 Task: Create Volunteer Details custom Object for details.
Action: Mouse moved to (794, 48)
Screenshot: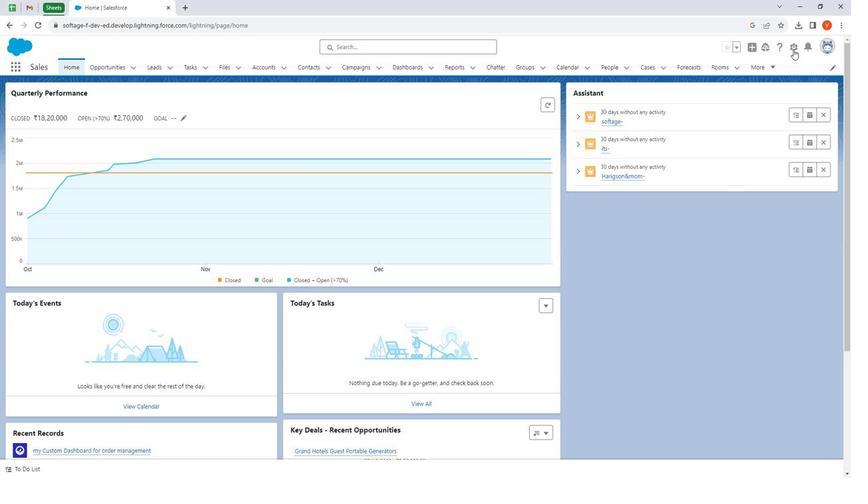 
Action: Mouse pressed left at (794, 48)
Screenshot: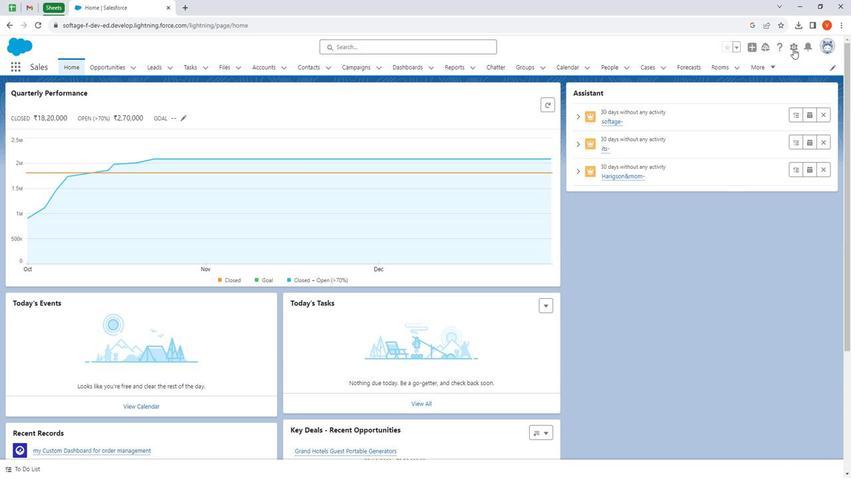 
Action: Mouse moved to (766, 80)
Screenshot: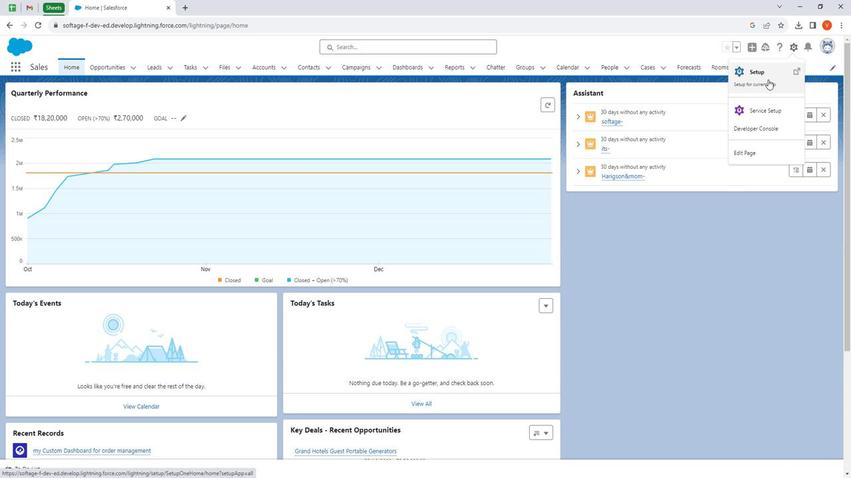 
Action: Mouse pressed left at (766, 80)
Screenshot: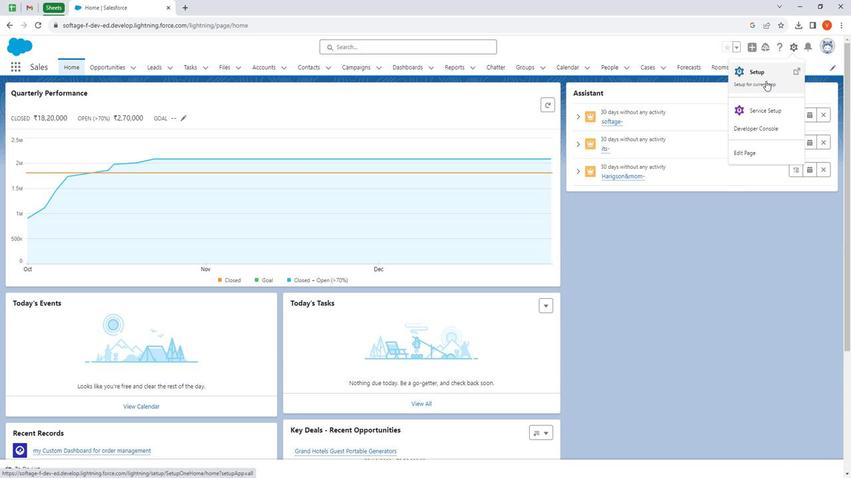 
Action: Mouse moved to (116, 65)
Screenshot: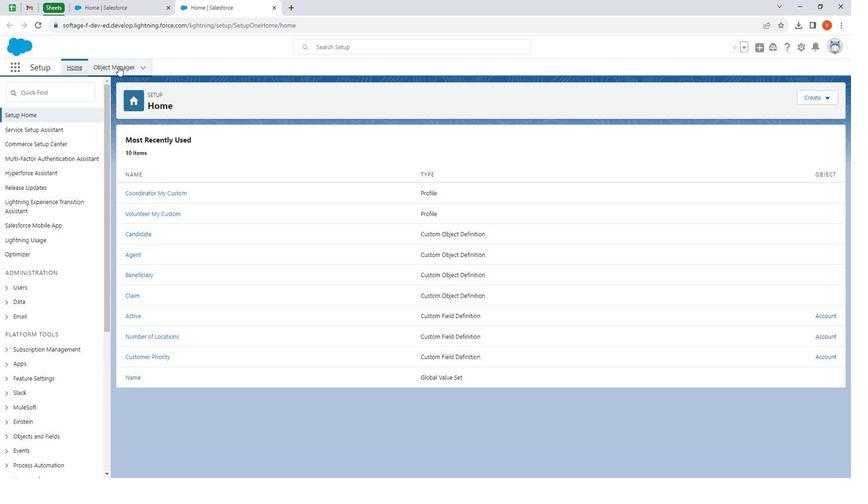 
Action: Mouse pressed left at (116, 65)
Screenshot: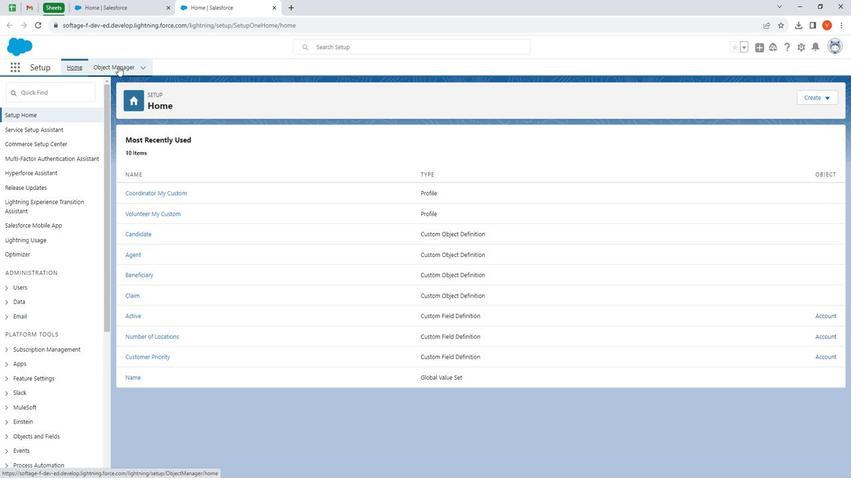 
Action: Mouse moved to (820, 98)
Screenshot: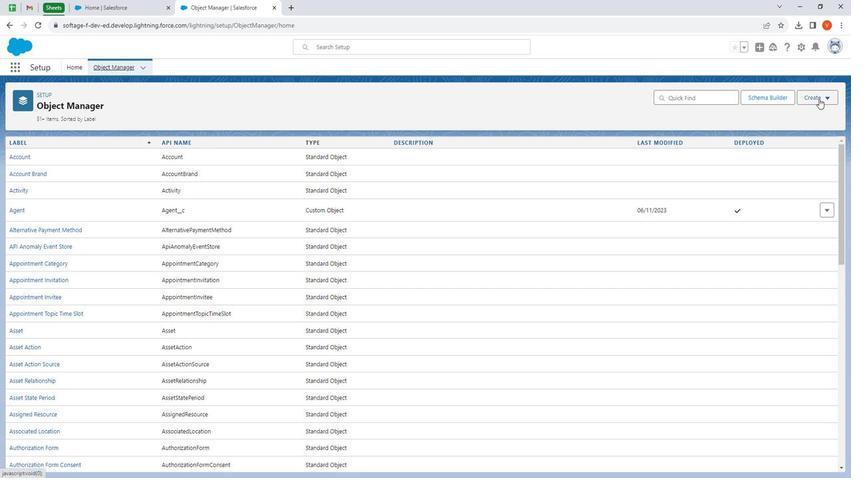 
Action: Mouse pressed left at (820, 98)
Screenshot: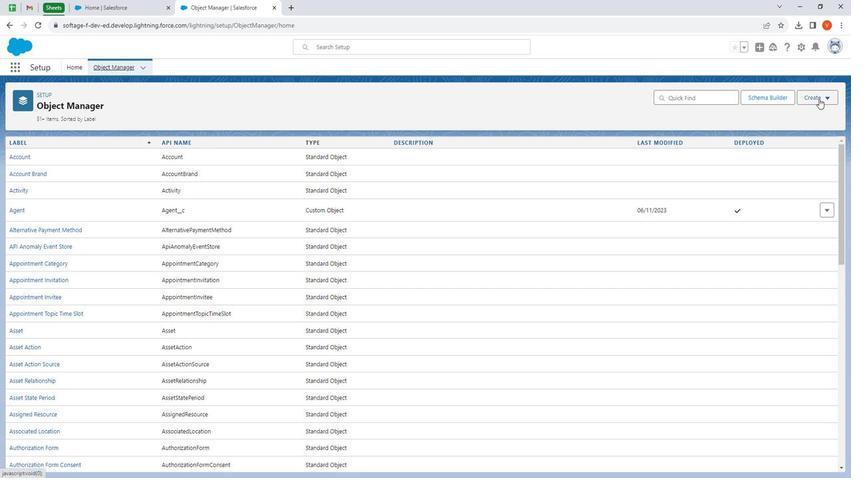 
Action: Mouse moved to (798, 120)
Screenshot: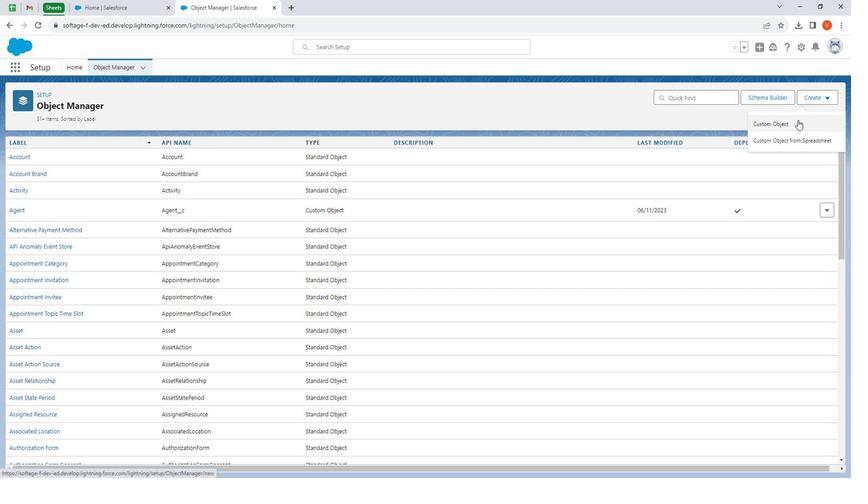
Action: Mouse pressed left at (798, 120)
Screenshot: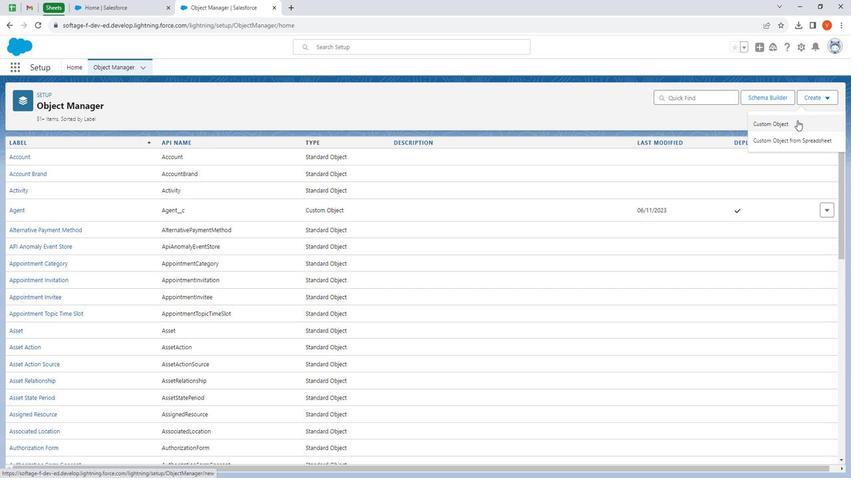 
Action: Mouse moved to (192, 211)
Screenshot: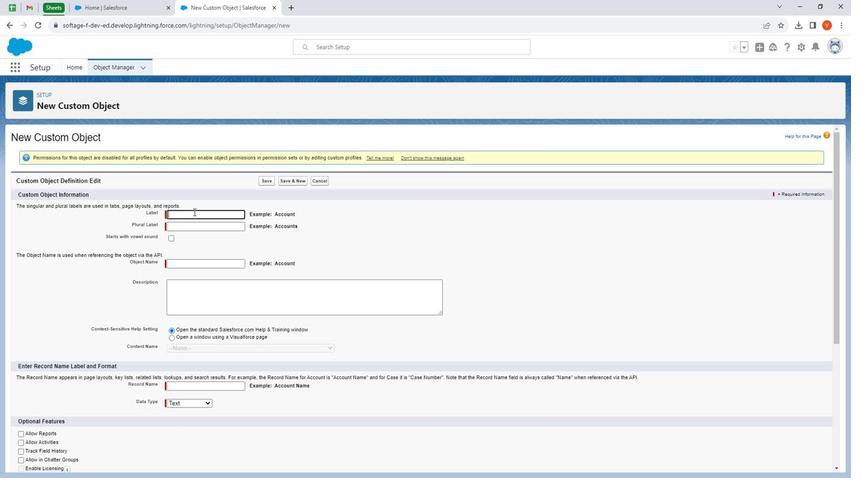 
Action: Mouse pressed left at (192, 211)
Screenshot: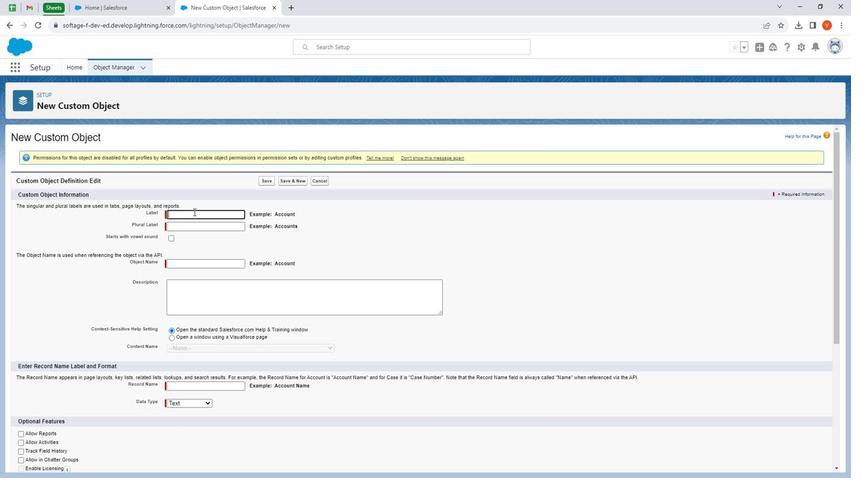 
Action: Key pressed <Key.shift><Key.shift><Key.shift><Key.shift><Key.shift><Key.shift>Volunteer<Key.space><Key.shift>Details
Screenshot: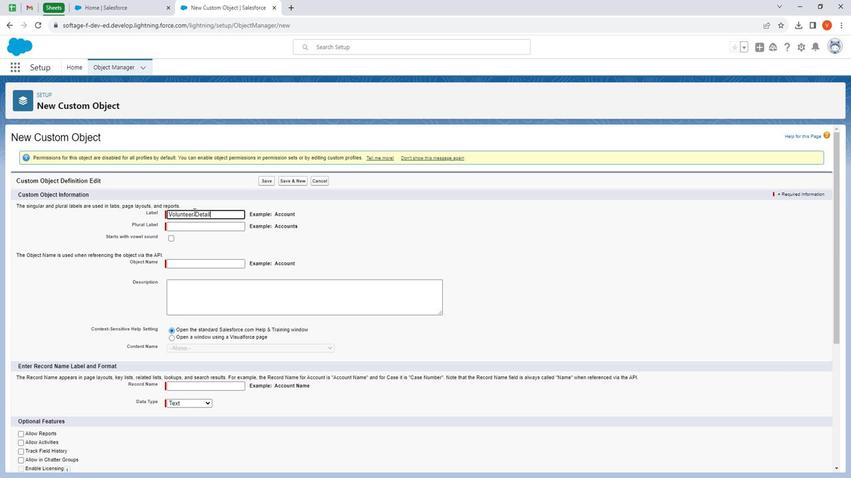
Action: Mouse moved to (206, 225)
Screenshot: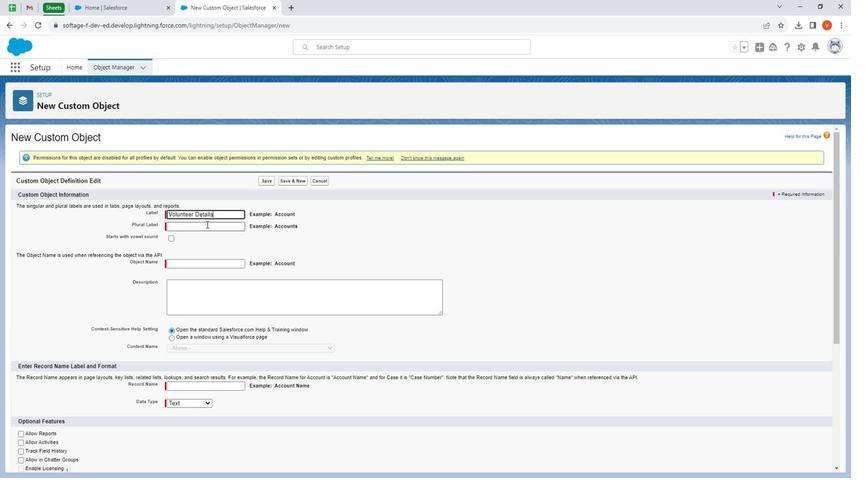 
Action: Mouse pressed left at (206, 225)
Screenshot: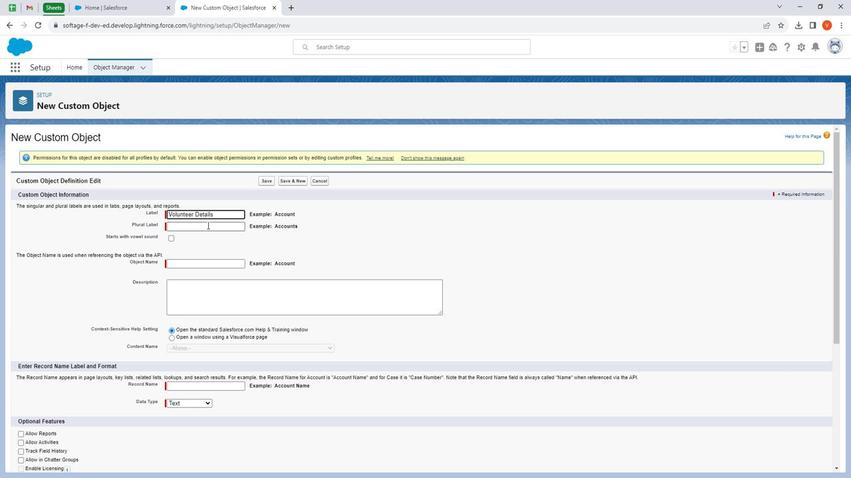 
Action: Mouse moved to (206, 224)
Screenshot: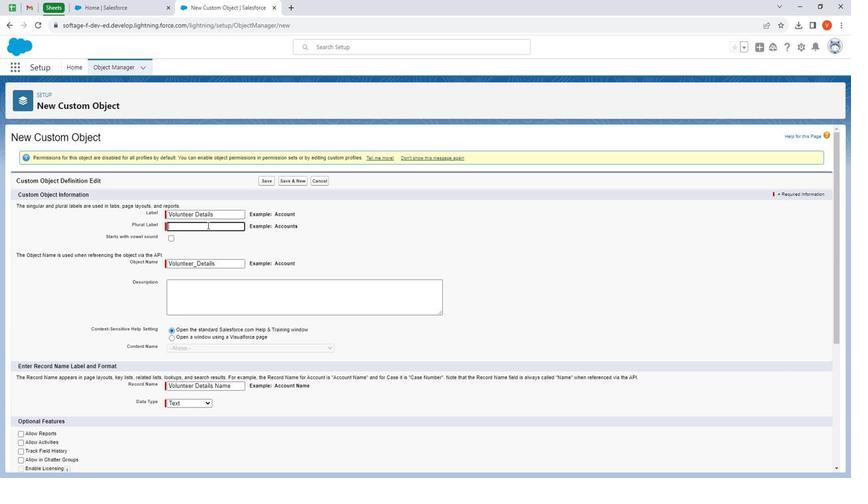 
Action: Key pressed <Key.shift><Key.shift><Key.shift><Key.shift><Key.shift><Key.shift><Key.shift><Key.shift>Volunteer<Key.space><Key.shift>Details
Screenshot: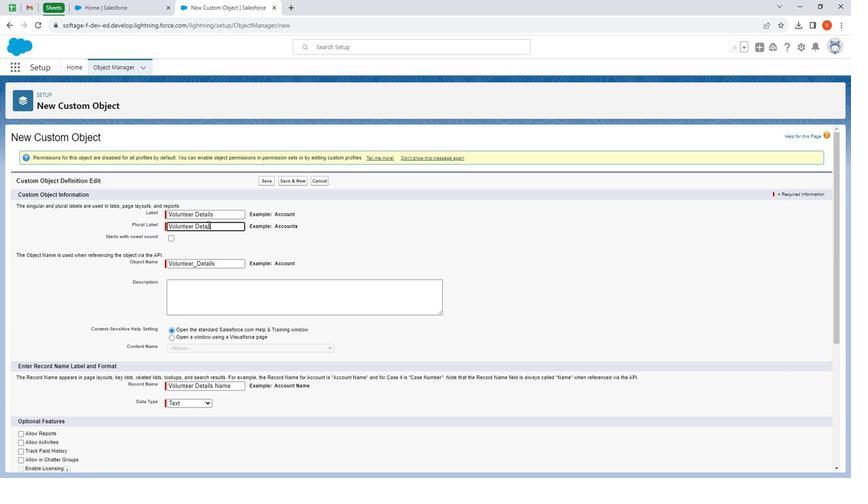 
Action: Mouse moved to (197, 272)
Screenshot: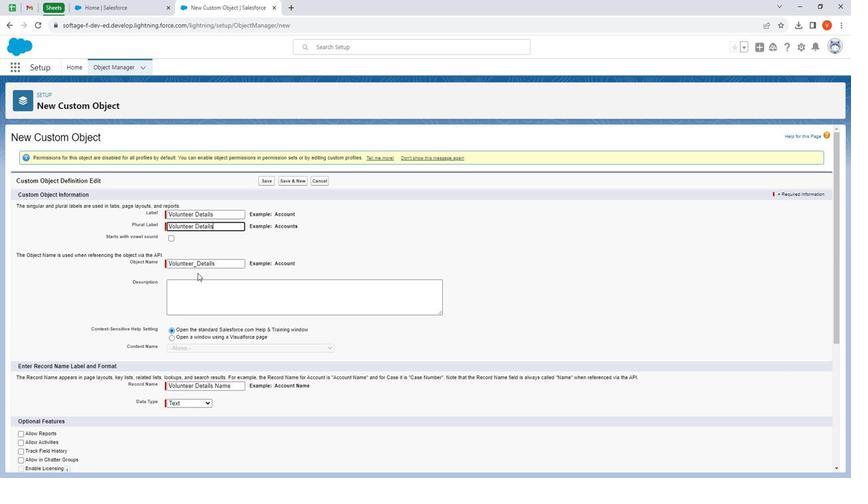 
Action: Mouse scrolled (197, 272) with delta (0, 0)
Screenshot: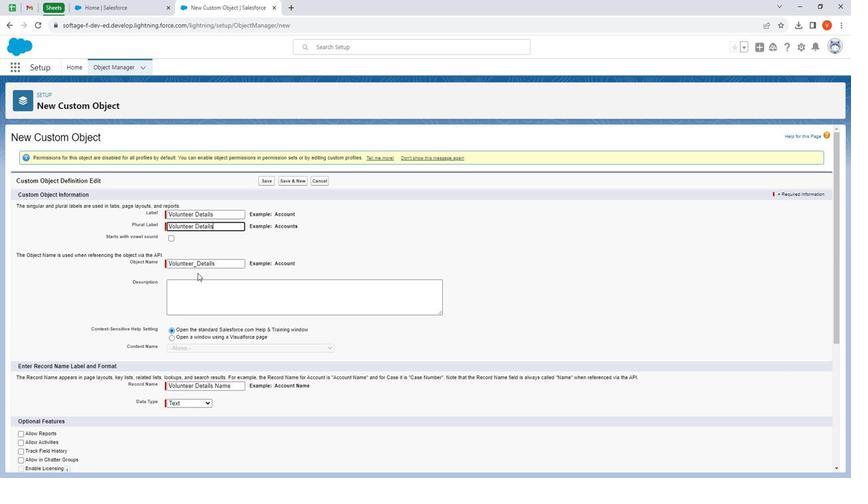 
Action: Mouse moved to (198, 272)
Screenshot: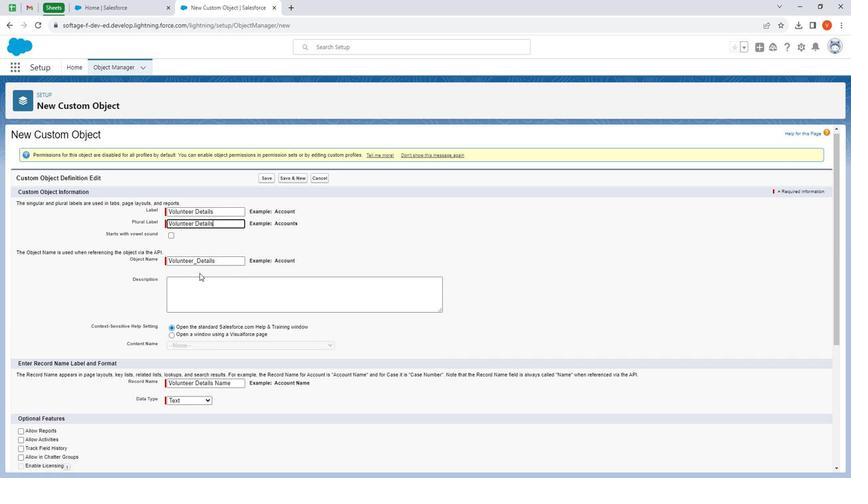
Action: Mouse scrolled (198, 272) with delta (0, 0)
Screenshot: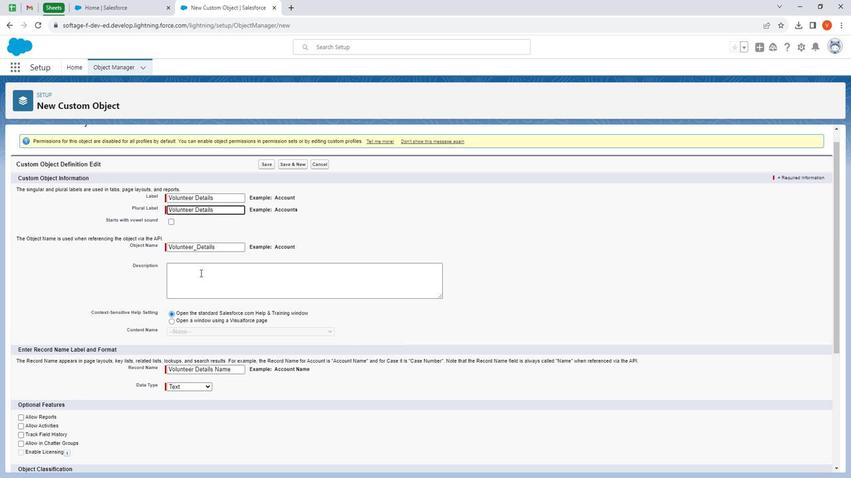 
Action: Mouse moved to (192, 204)
Screenshot: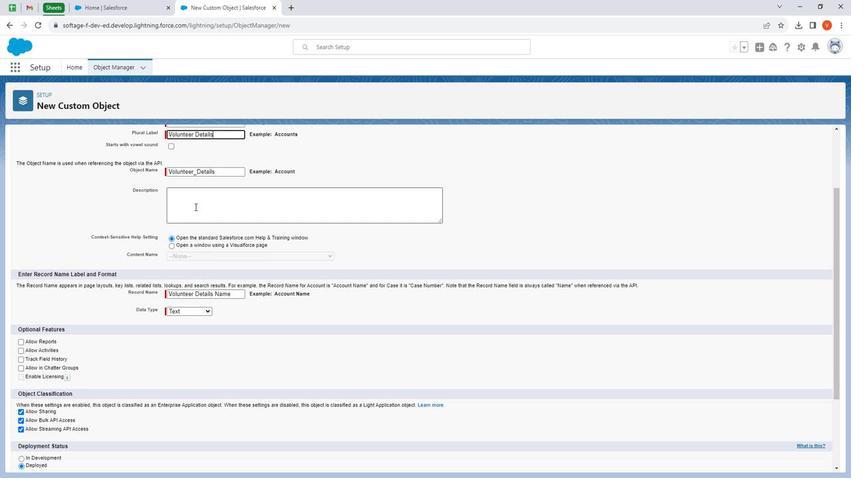 
Action: Mouse pressed left at (192, 204)
Screenshot: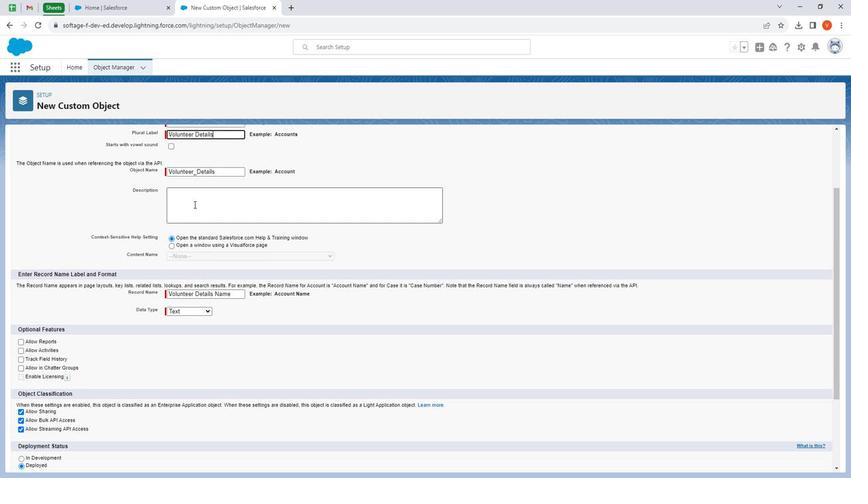 
Action: Key pressed <Key.shift><Key.shift><Key.shift><Key.shift><Key.shift><Key.shift><Key.shift><Key.shift><Key.shift><Key.shift><Key.shift><Key.shift><Key.shift><Key.shift><Key.shift><Key.shift>Volunteers<Key.space>are<Key.space>the<Key.space>backbone<Key.space>fo<Key.backspace><Key.backspace>of<Key.space>many<Key.space>organizations.<Key.space><Key.shift>They<Key.space><Key.shift>Selflessly<Key.space><Key.shift>Devote<Key.space>their<Key.space>time<Key.space>and<Key.space>energy<Key.space>to<Key.space>causes<Key.space>they<Key.space>believe<Key.space>in,<Key.space><Key.shift>Expecting<Key.space>nothing<Key.space>in<Key.space>return.<Key.space><Key.shift>Their<Key.space>actions<Key.space>often<Key.space>go<Key.space>unnoticed,<Key.space>but<Key.space>their<Key.space>impact<Key.space>is<Key.space>immeasurable.<Key.space><Key.shift>They<Key.space>bring<Key.space>diverse<Key.space>skills,<Key.space>experiences,stc<Key.backspace><Key.backspace><Key.backspace>etc.
Screenshot: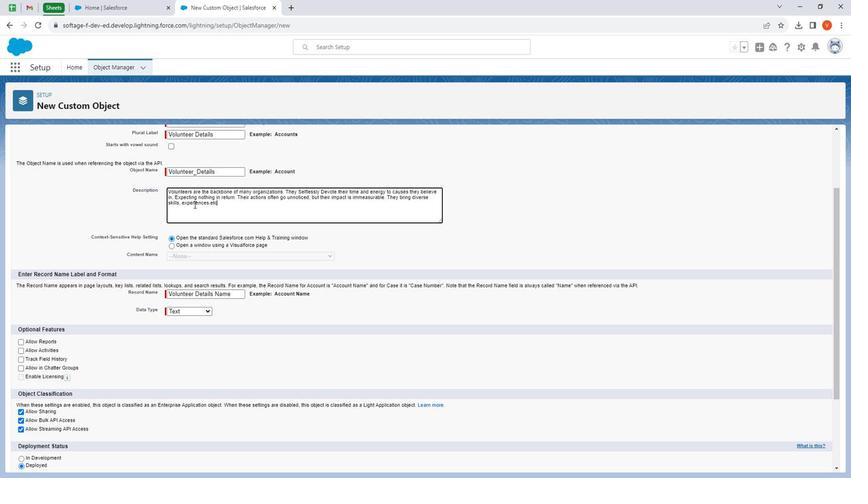 
Action: Mouse moved to (206, 299)
Screenshot: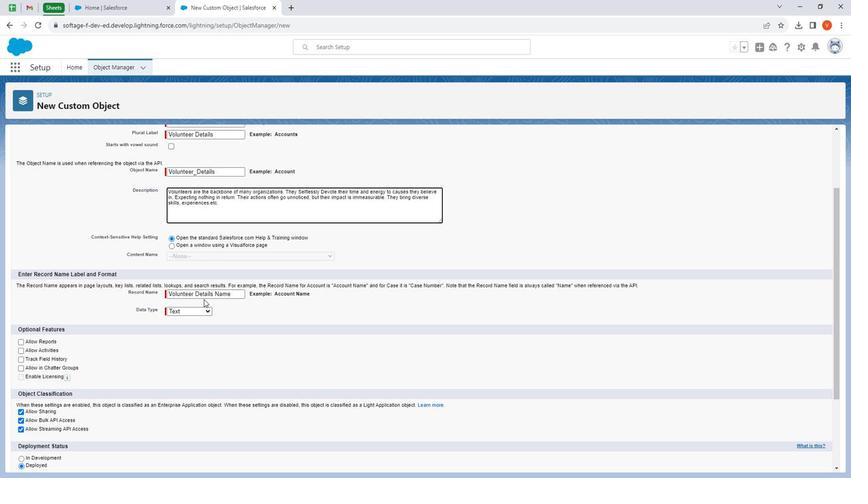
Action: Mouse scrolled (206, 299) with delta (0, 0)
Screenshot: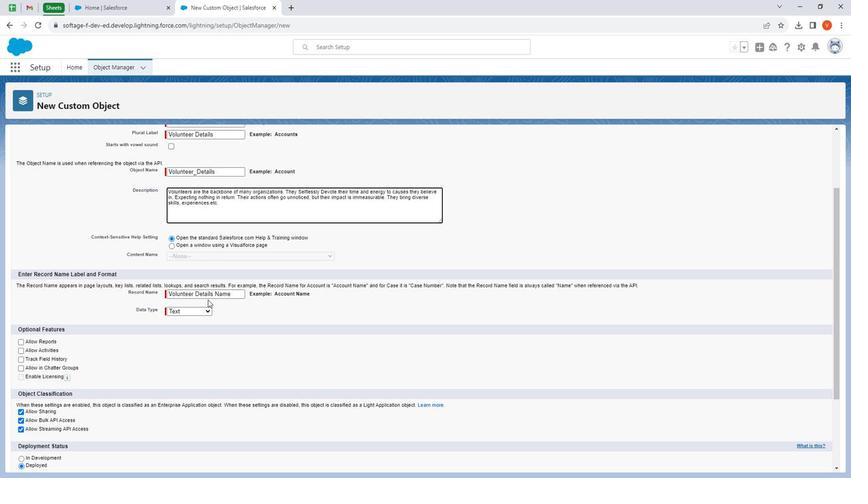 
Action: Mouse moved to (207, 299)
Screenshot: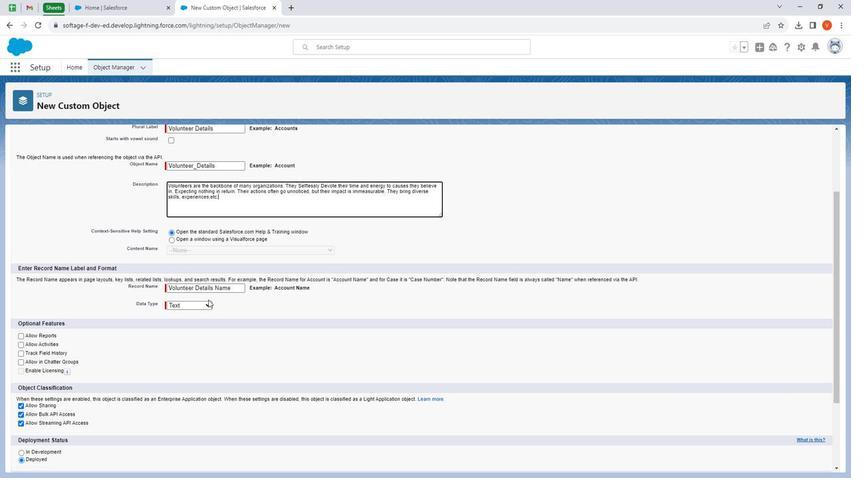 
Action: Mouse scrolled (207, 299) with delta (0, 0)
Screenshot: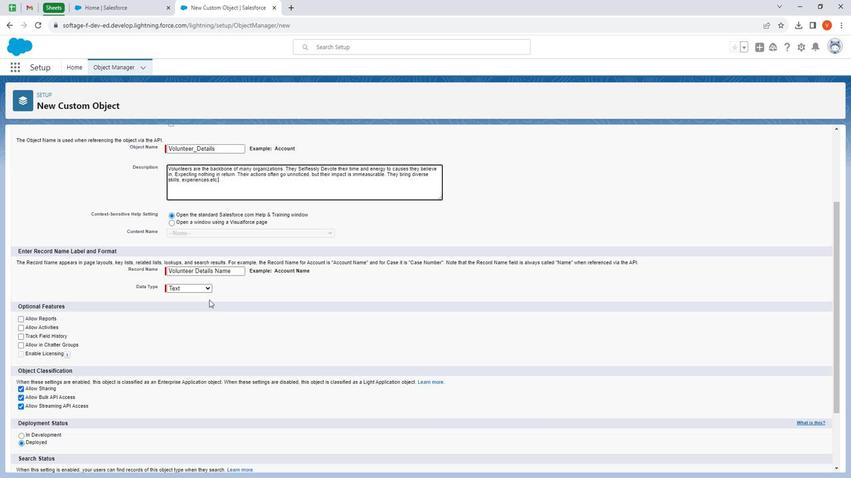 
Action: Mouse moved to (207, 299)
Screenshot: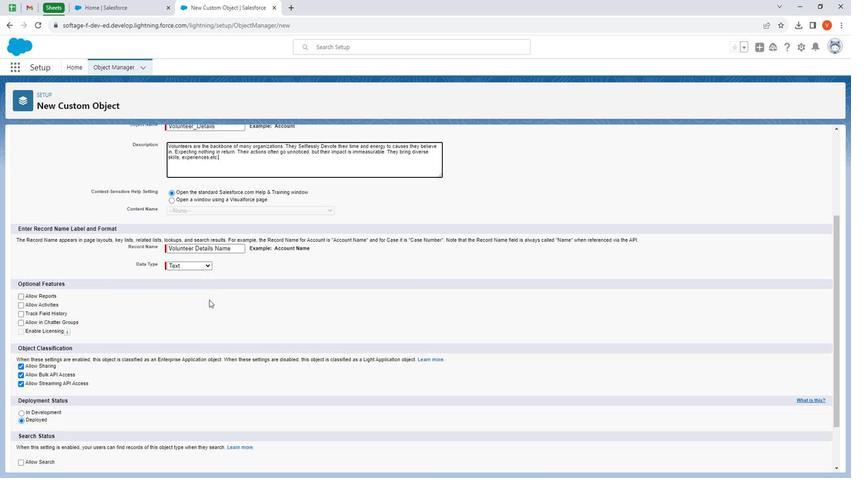 
Action: Mouse scrolled (207, 299) with delta (0, 0)
Screenshot: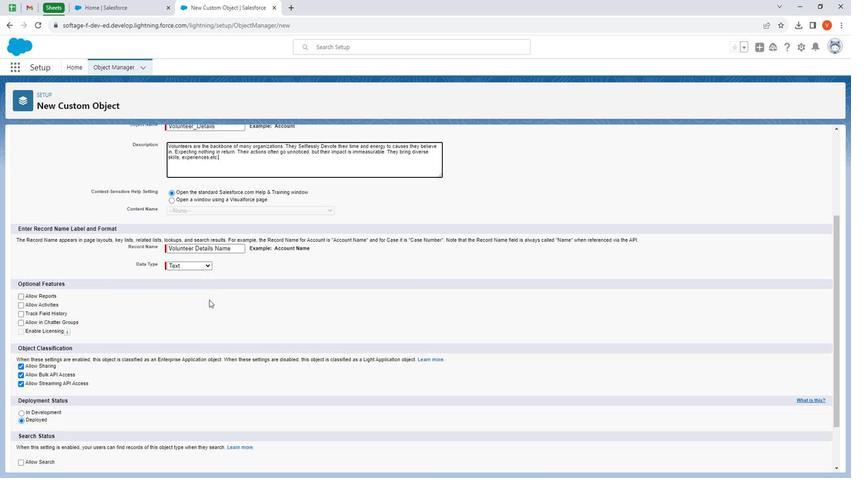 
Action: Mouse moved to (214, 276)
Screenshot: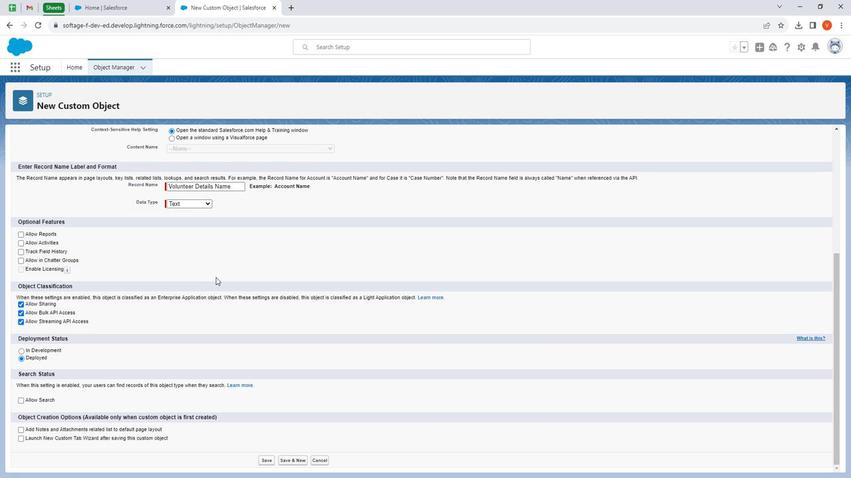 
Action: Mouse scrolled (214, 276) with delta (0, 0)
Screenshot: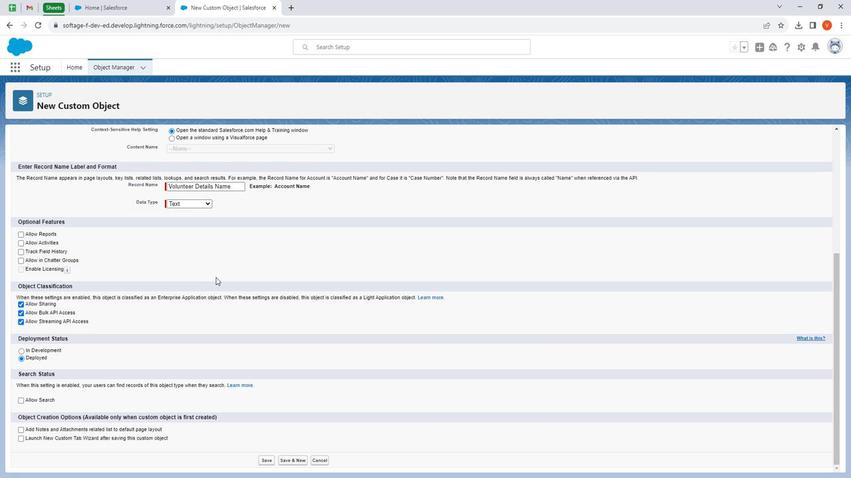 
Action: Mouse moved to (19, 233)
Screenshot: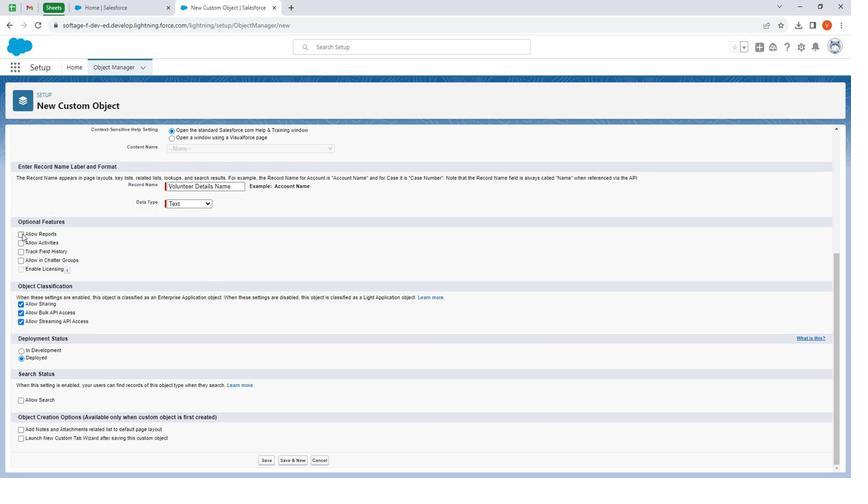 
Action: Mouse pressed left at (19, 233)
Screenshot: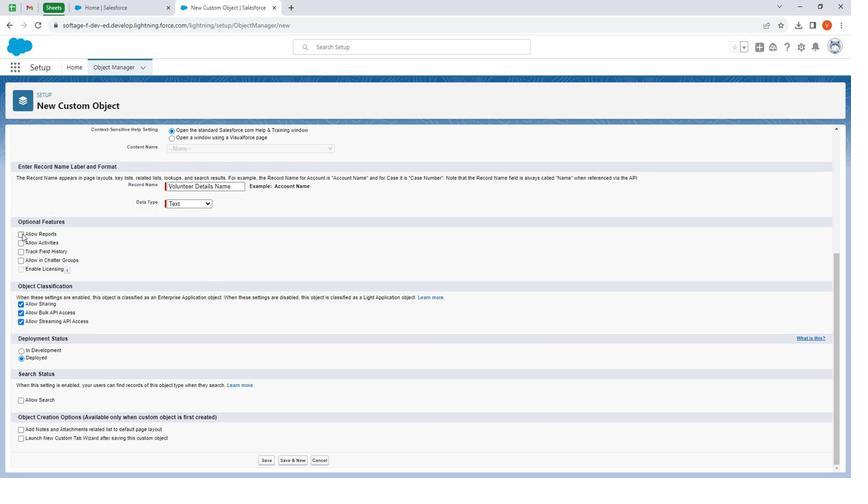 
Action: Mouse moved to (18, 244)
Screenshot: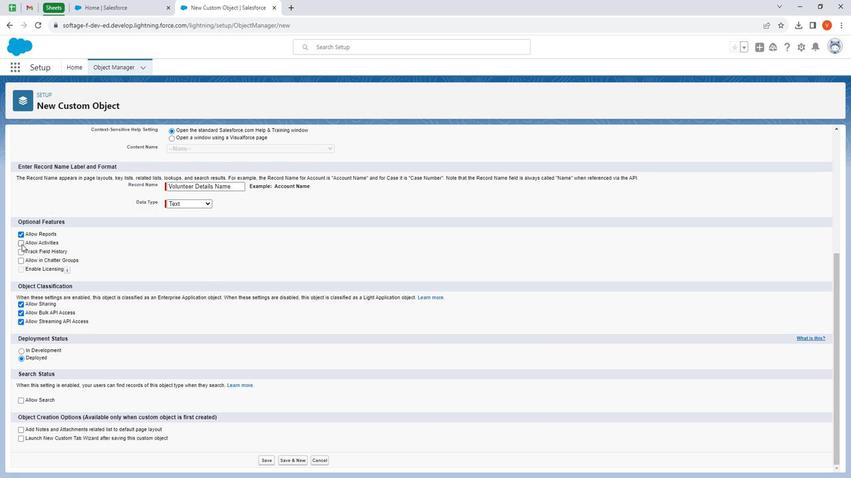 
Action: Mouse pressed left at (18, 244)
Screenshot: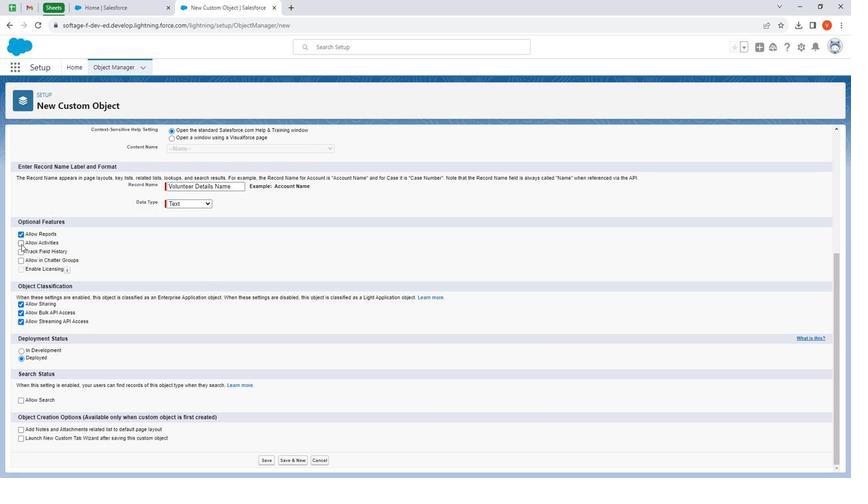 
Action: Mouse moved to (17, 252)
Screenshot: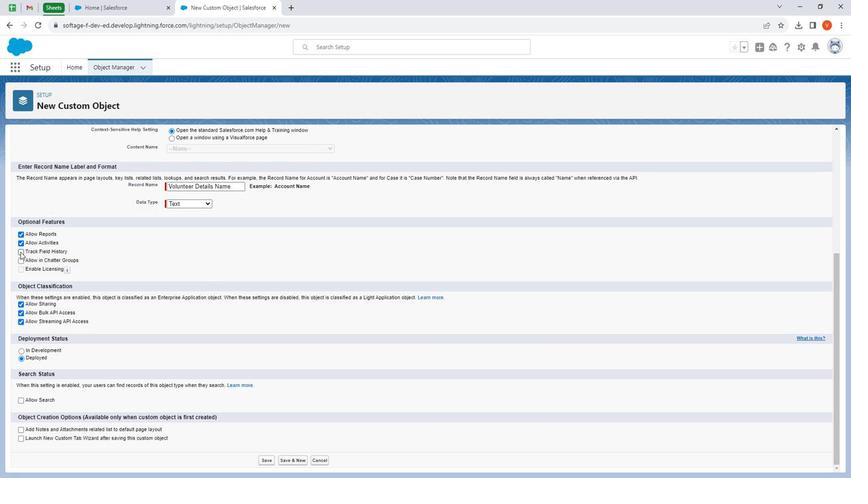 
Action: Mouse pressed left at (17, 252)
Screenshot: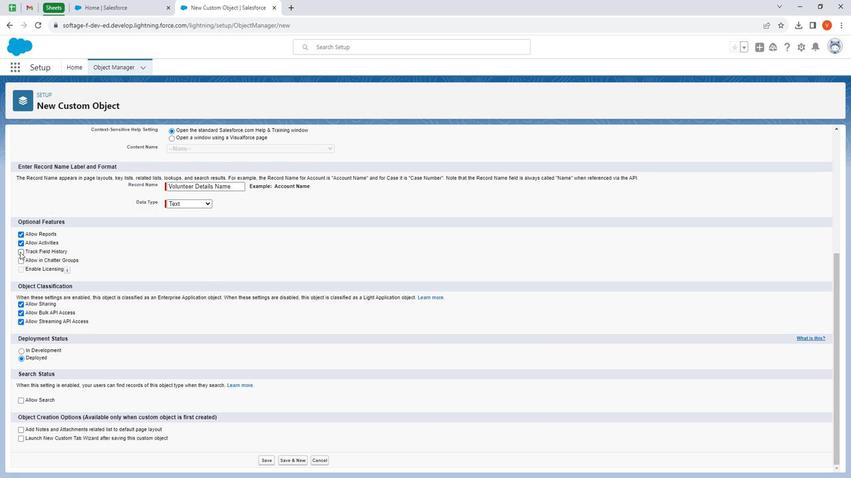 
Action: Mouse moved to (18, 262)
Screenshot: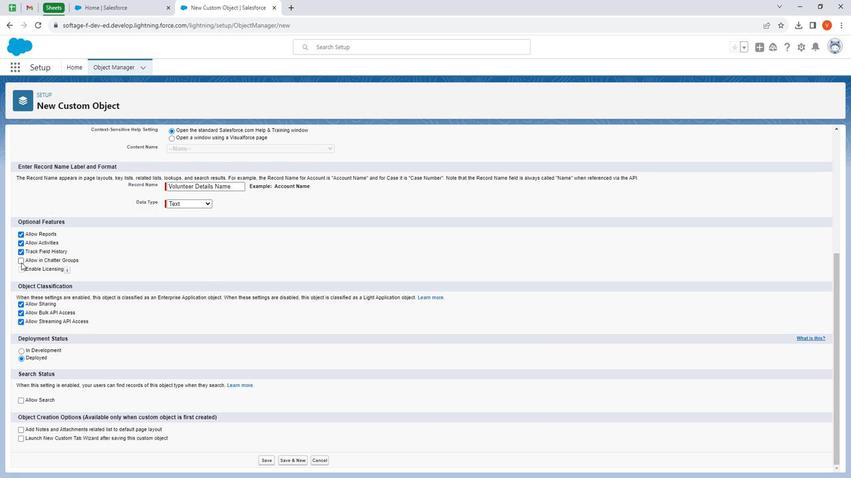 
Action: Mouse pressed left at (18, 262)
Screenshot: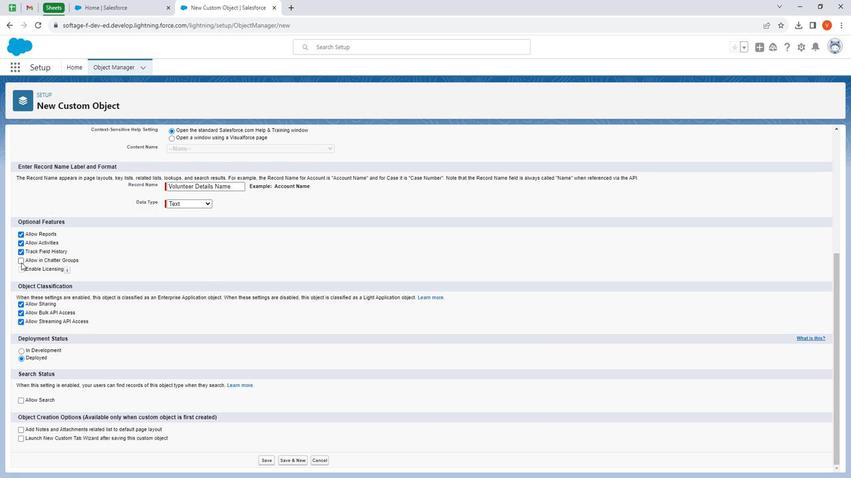 
Action: Mouse moved to (45, 266)
Screenshot: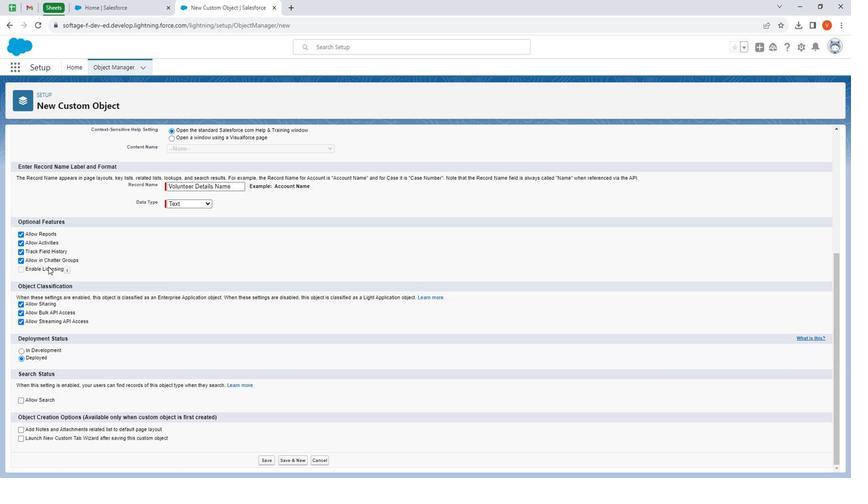 
Action: Mouse scrolled (45, 265) with delta (0, 0)
Screenshot: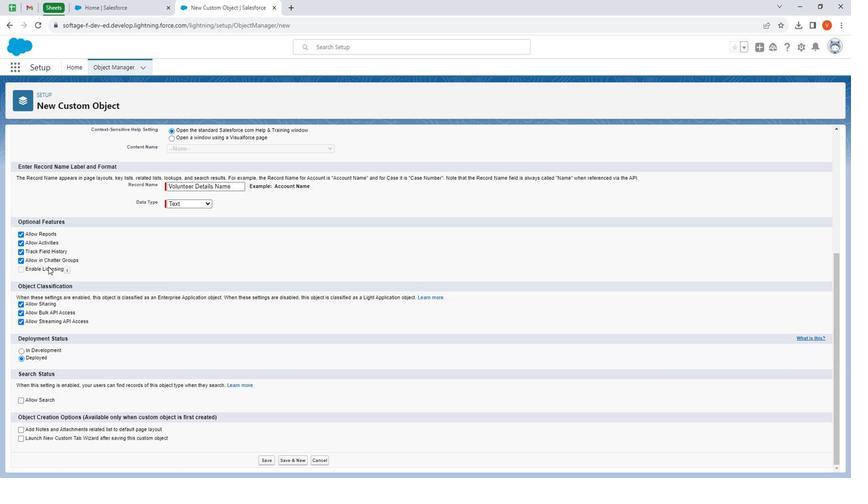 
Action: Mouse moved to (47, 266)
Screenshot: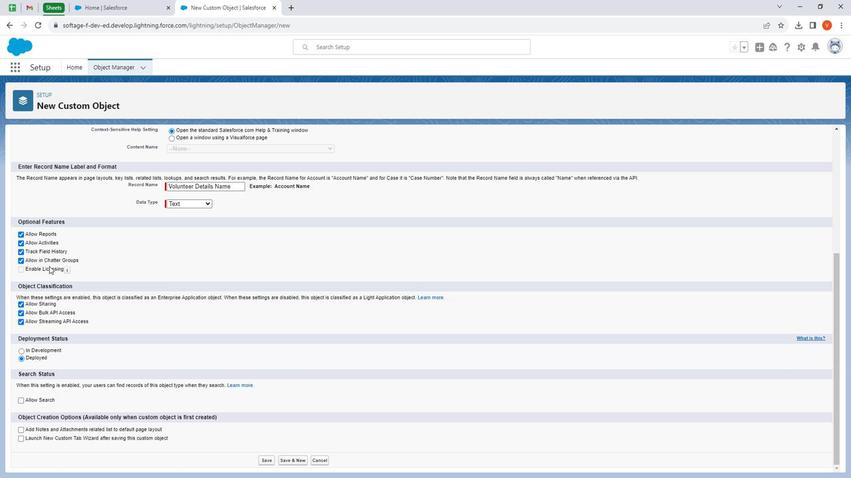 
Action: Mouse scrolled (47, 265) with delta (0, 0)
Screenshot: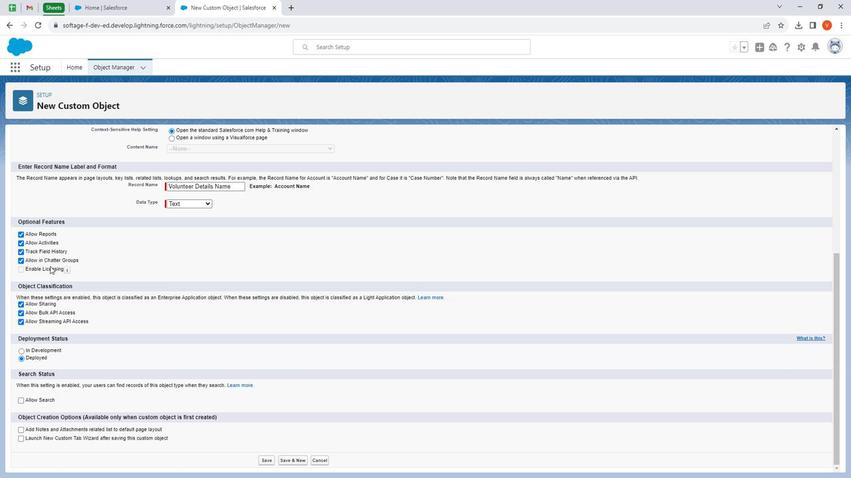 
Action: Mouse moved to (49, 266)
Screenshot: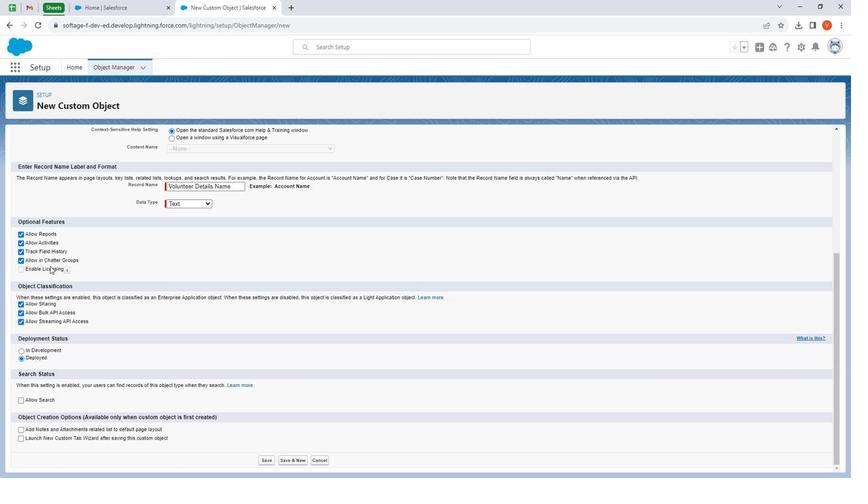 
Action: Mouse scrolled (49, 266) with delta (0, 0)
Screenshot: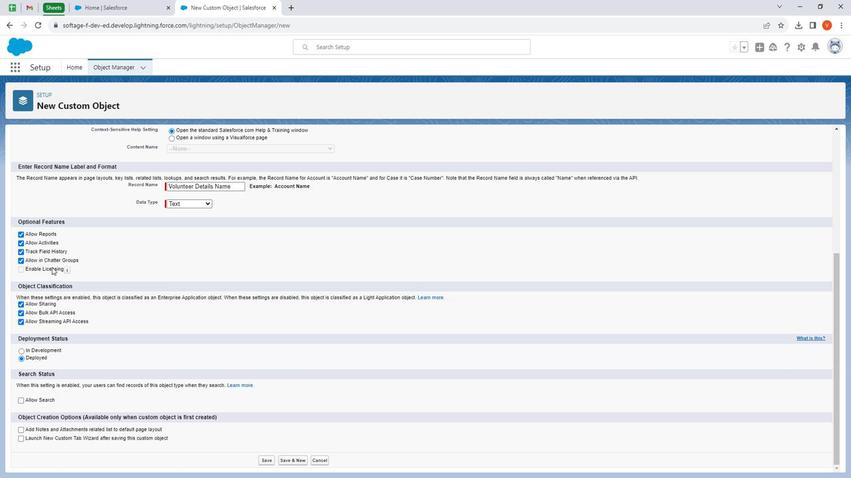 
Action: Mouse moved to (55, 271)
Screenshot: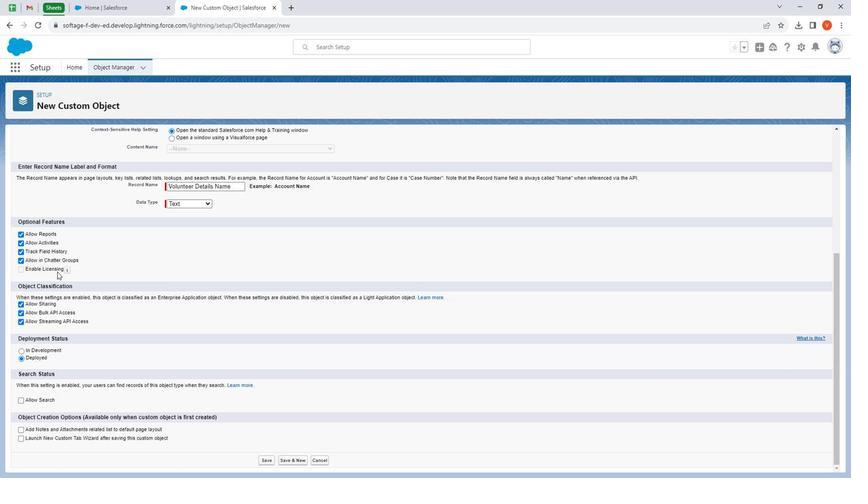 
Action: Mouse scrolled (55, 271) with delta (0, 0)
Screenshot: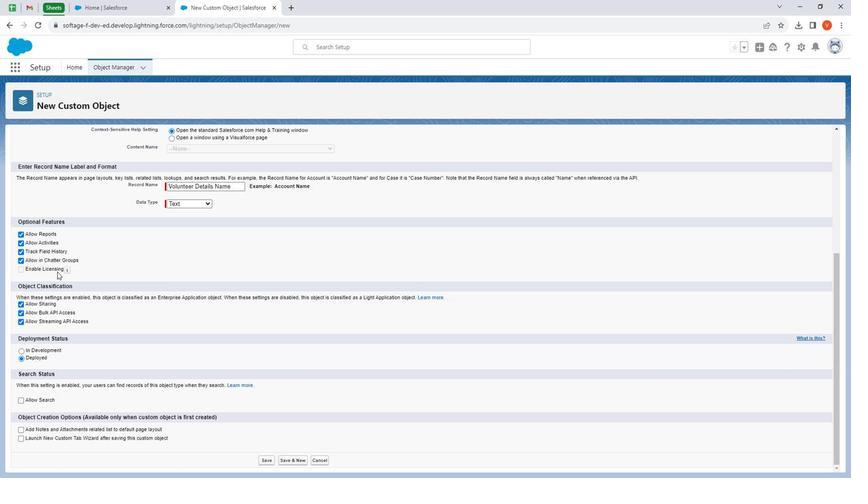 
Action: Mouse moved to (17, 400)
Screenshot: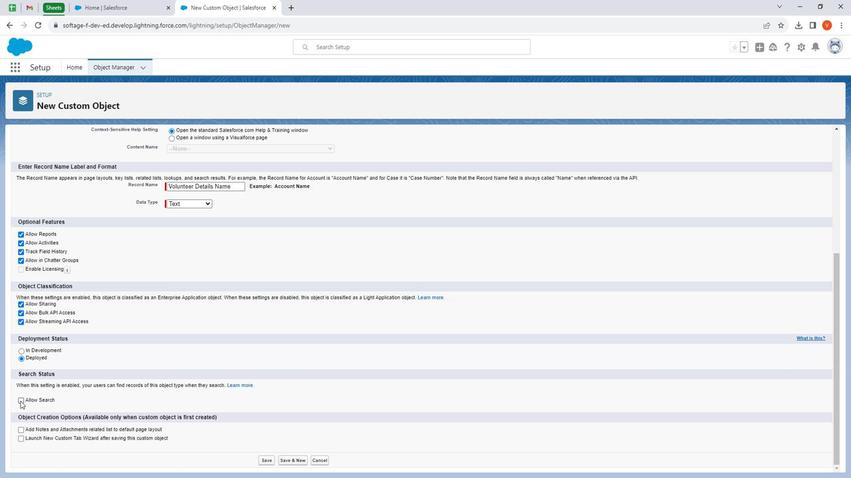 
Action: Mouse pressed left at (17, 400)
Screenshot: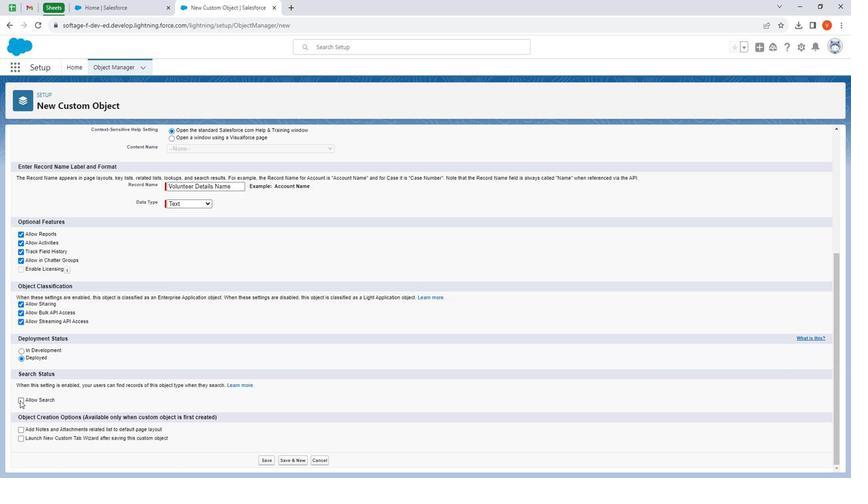 
Action: Mouse moved to (262, 458)
Screenshot: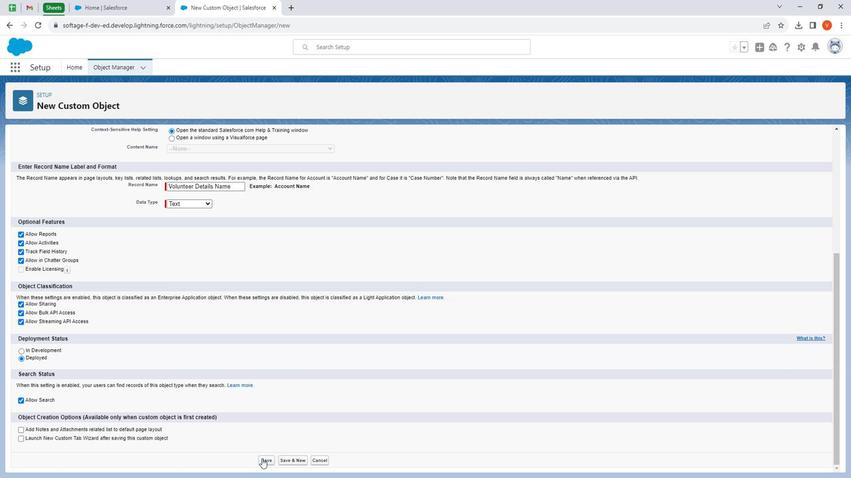 
Action: Mouse pressed left at (262, 458)
Screenshot: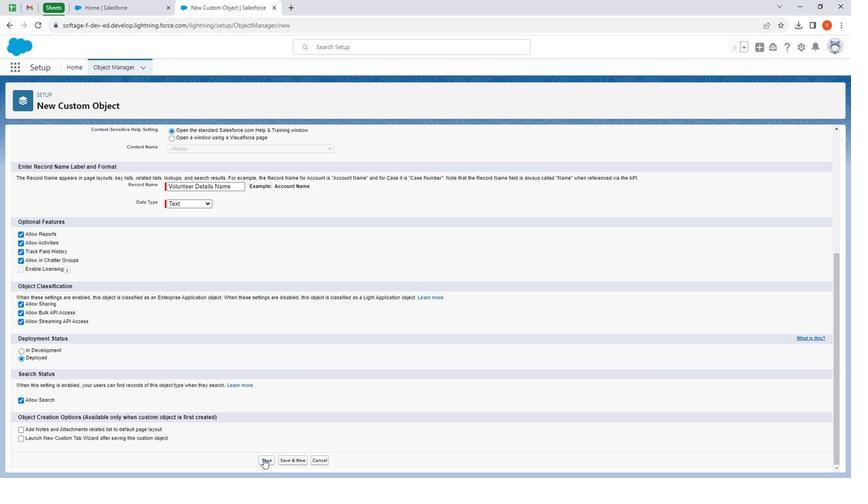 
Action: Mouse moved to (72, 71)
Screenshot: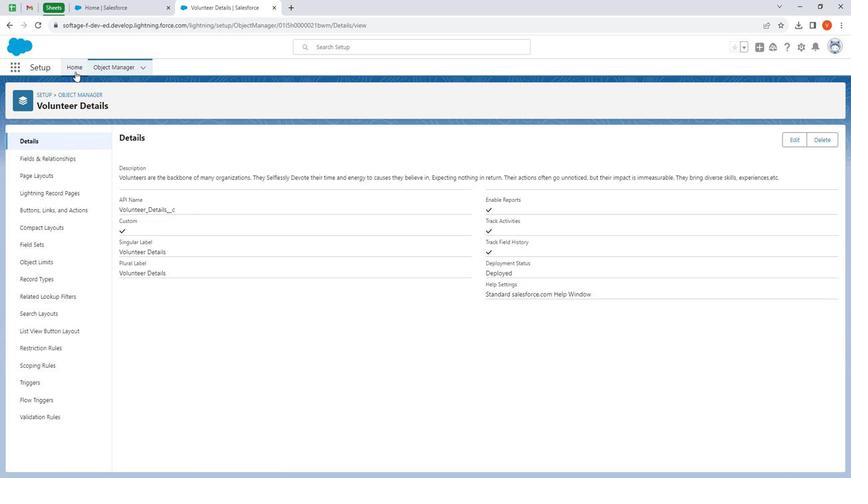 
Action: Mouse pressed left at (72, 71)
Screenshot: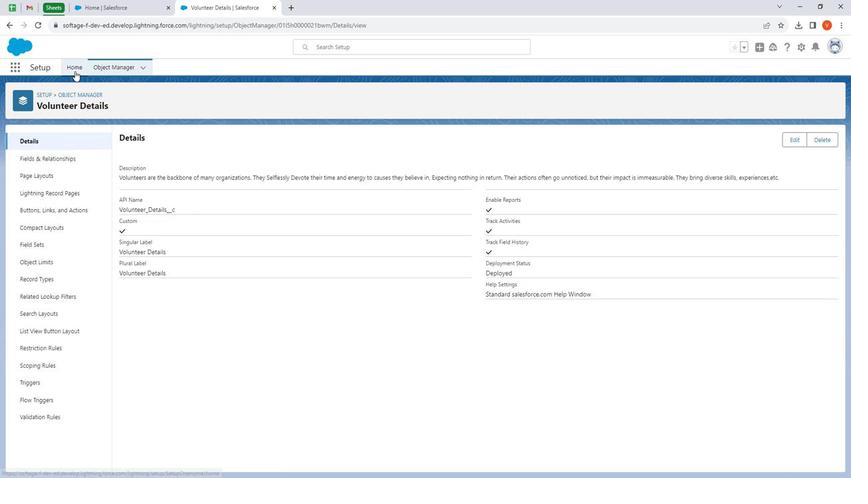 
Action: Mouse moved to (61, 86)
Screenshot: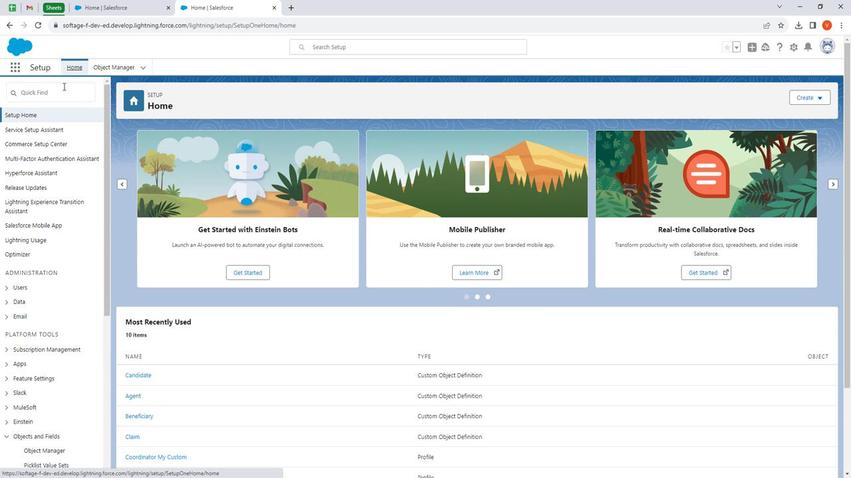 
Action: Mouse pressed left at (61, 86)
Screenshot: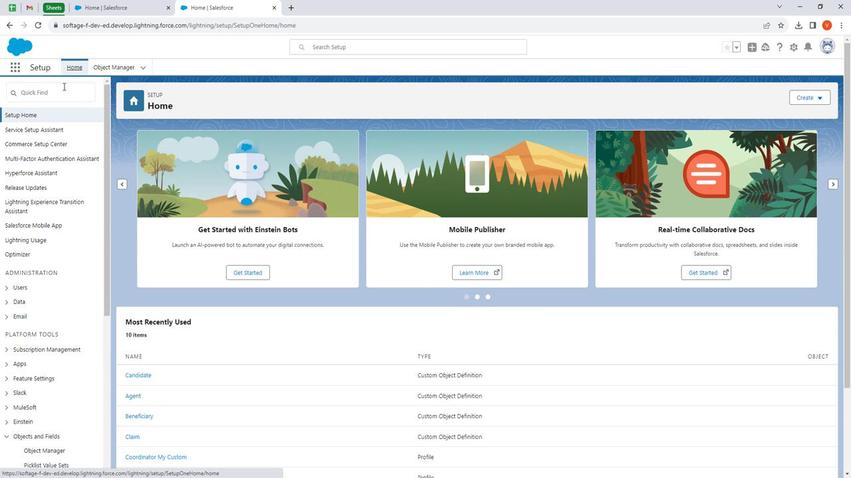 
Action: Key pressed tab
Screenshot: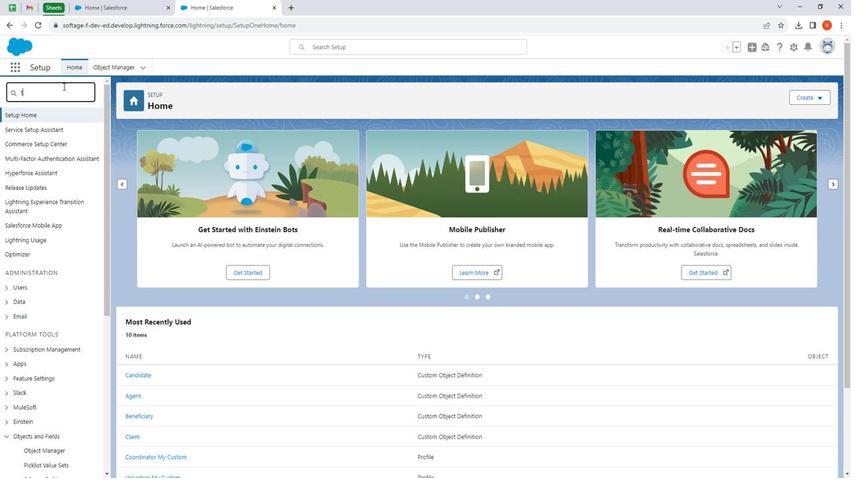 
Action: Mouse moved to (61, 99)
Screenshot: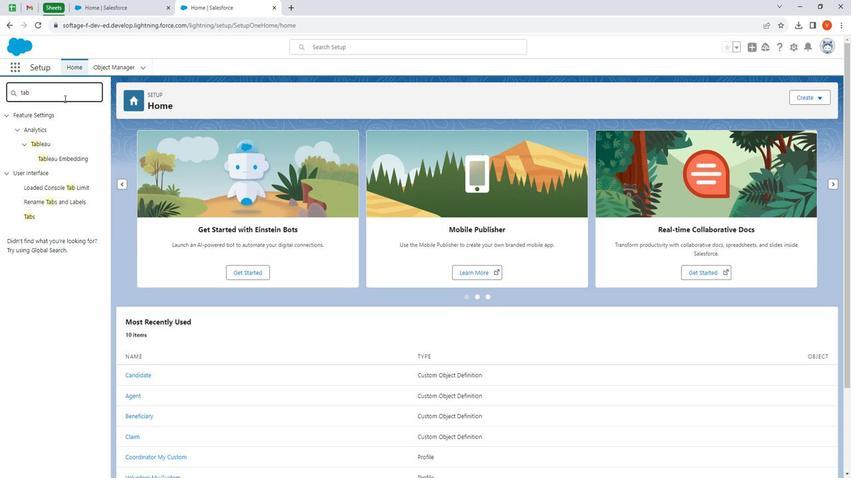 
Action: Key pressed s
Screenshot: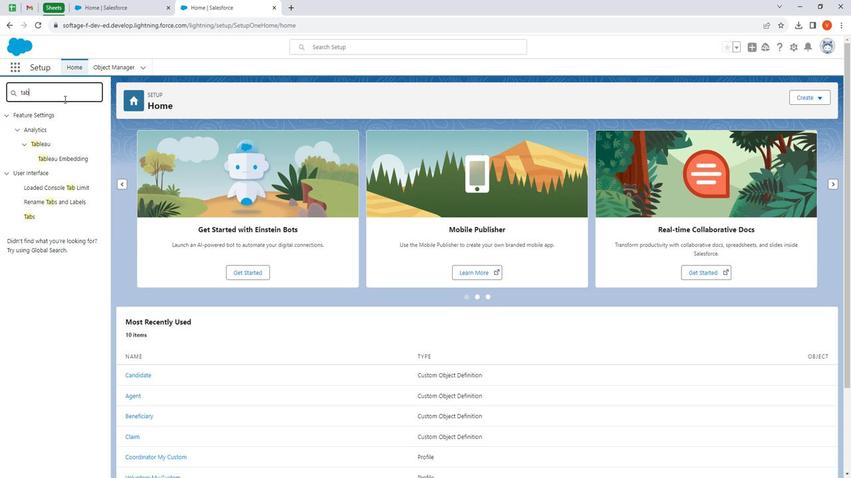 
Action: Mouse moved to (25, 144)
Screenshot: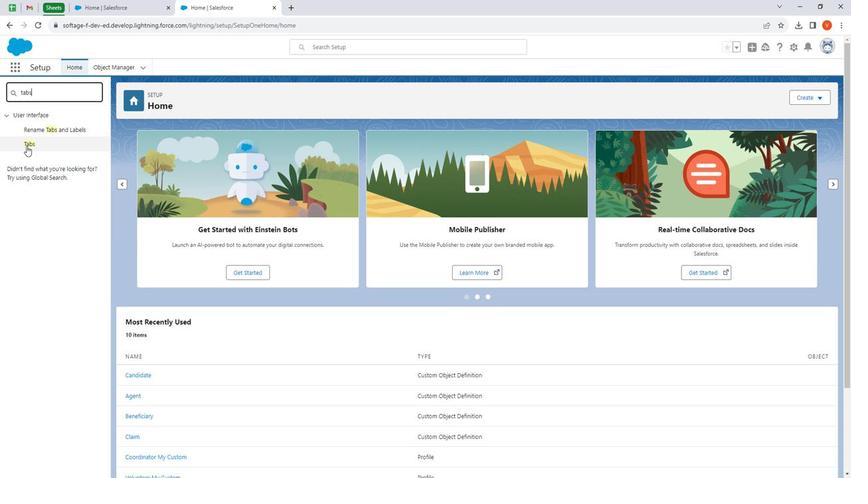 
Action: Mouse pressed left at (25, 144)
Screenshot: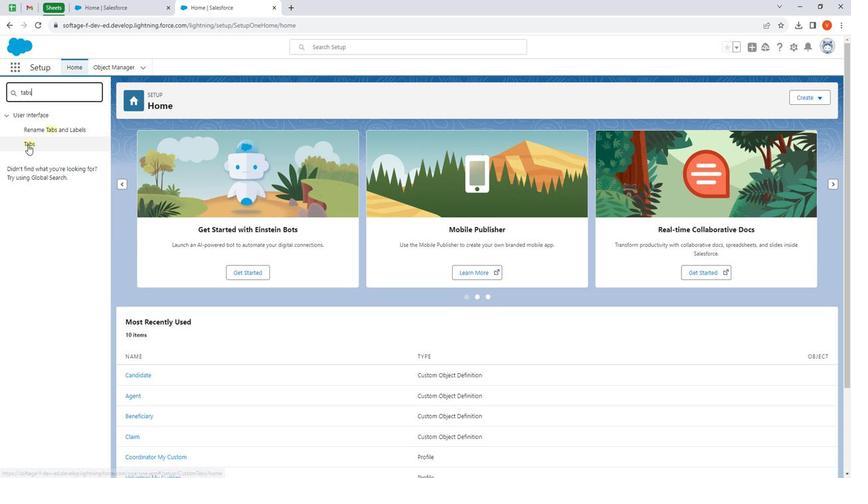 
Action: Mouse moved to (347, 199)
Screenshot: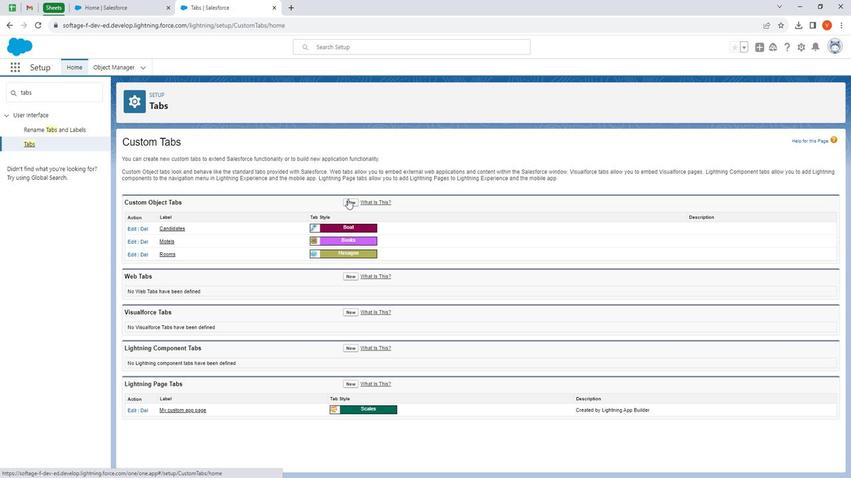 
Action: Mouse pressed left at (347, 199)
Screenshot: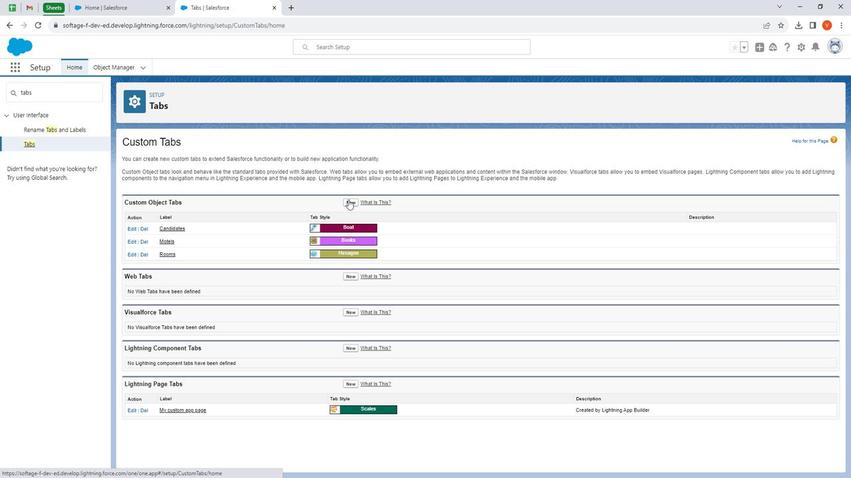 
Action: Mouse moved to (289, 212)
Screenshot: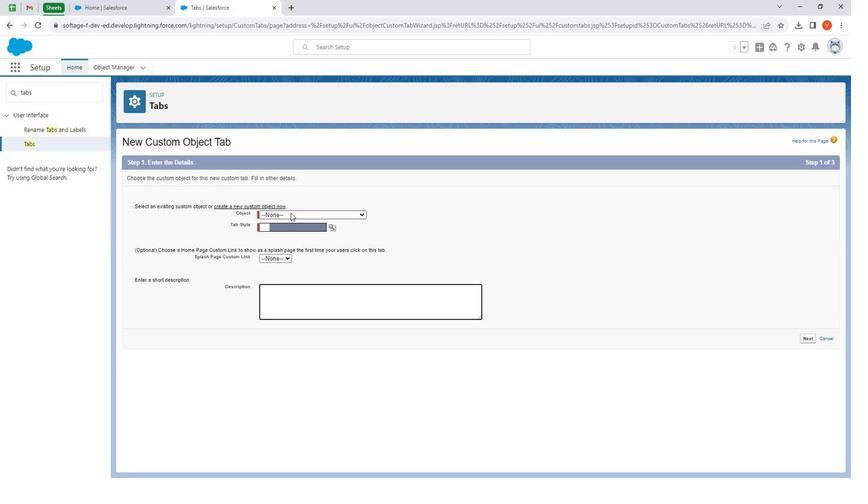 
Action: Mouse pressed left at (289, 212)
Screenshot: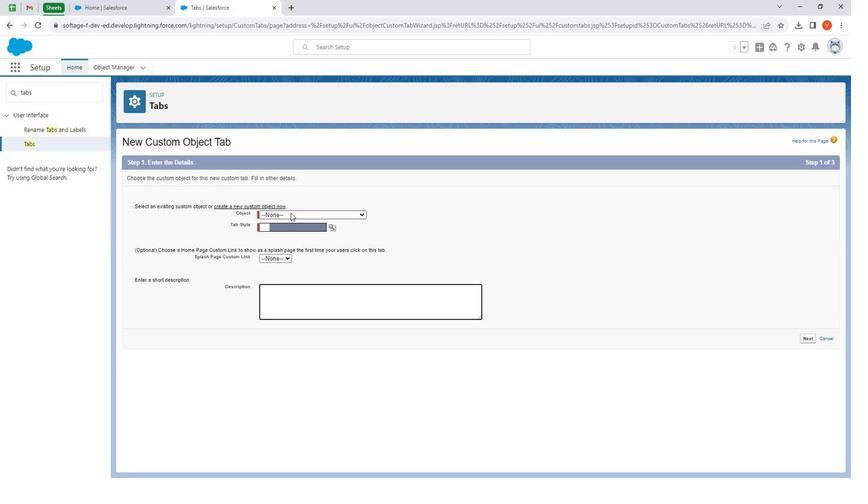 
Action: Mouse moved to (212, 148)
Screenshot: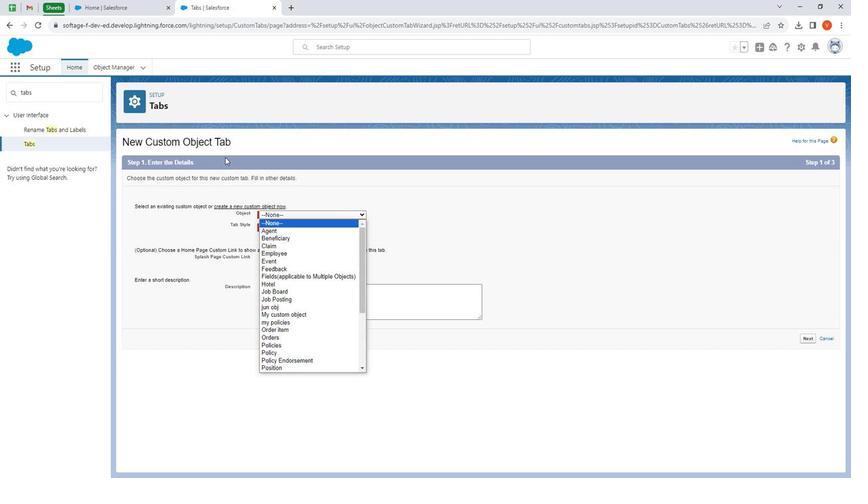 
Action: Key pressed <Key.down><Key.down><Key.down><Key.down><Key.down><Key.down><Key.down><Key.down><Key.down><Key.down><Key.down><Key.down><Key.down><Key.down><Key.down><Key.down><Key.down><Key.down><Key.down><Key.down><Key.down><Key.down><Key.down><Key.down><Key.down><Key.down><Key.down><Key.down><Key.down><Key.down><Key.up><Key.enter>
Screenshot: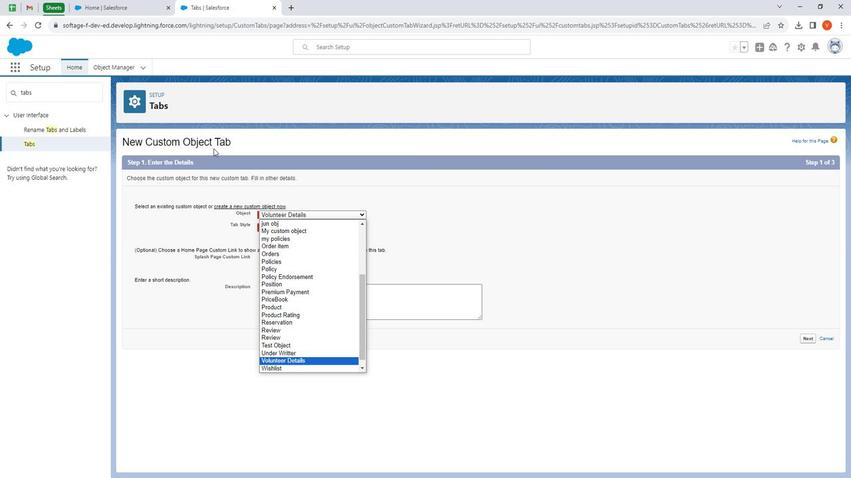 
Action: Mouse moved to (328, 225)
Screenshot: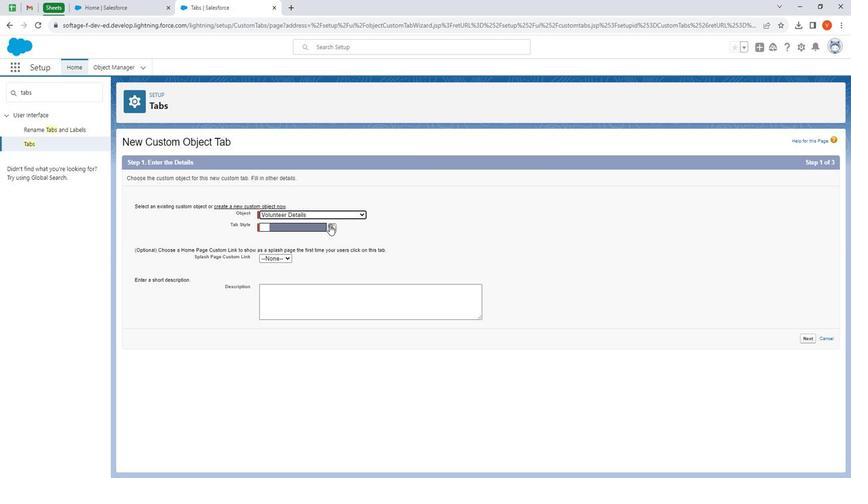 
Action: Mouse pressed left at (328, 225)
Screenshot: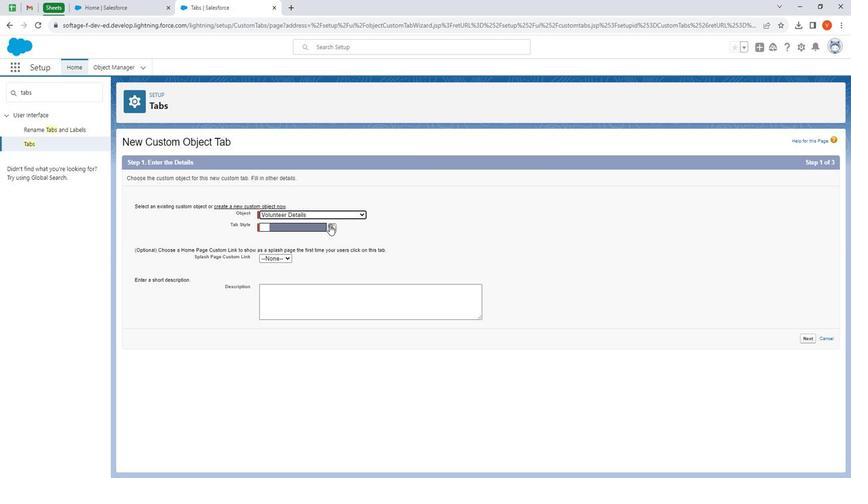 
Action: Mouse moved to (269, 222)
Screenshot: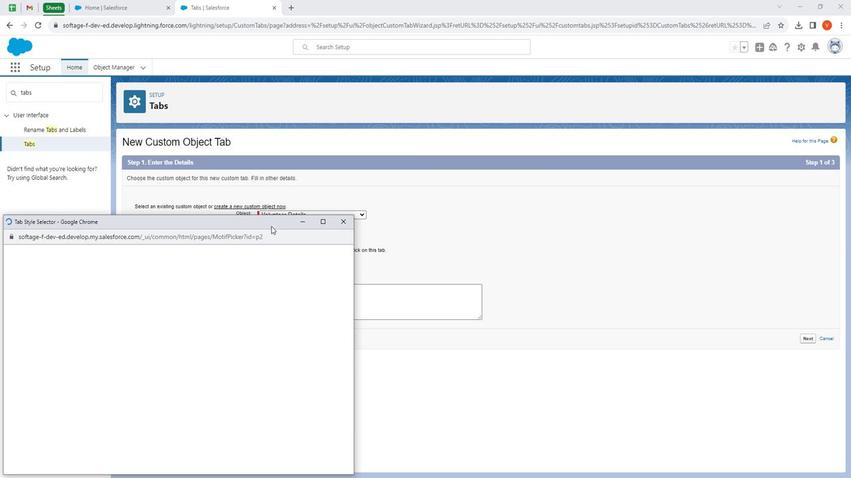 
Action: Mouse pressed left at (269, 222)
Screenshot: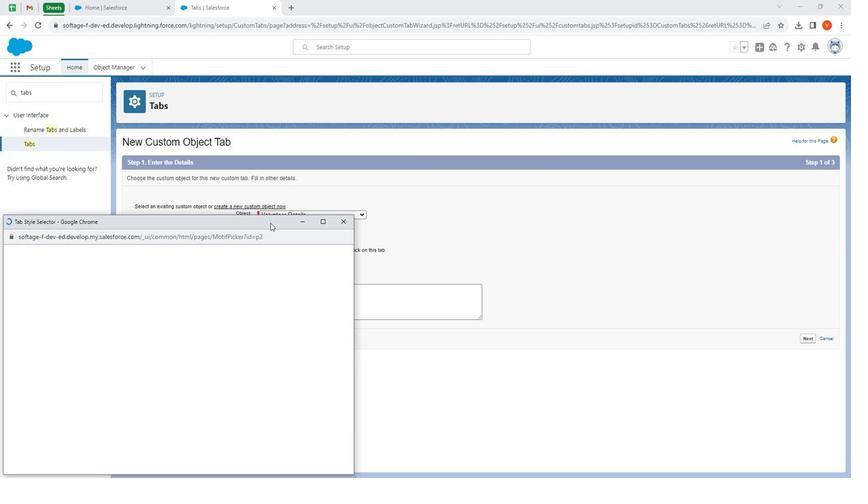 
Action: Mouse moved to (406, 236)
Screenshot: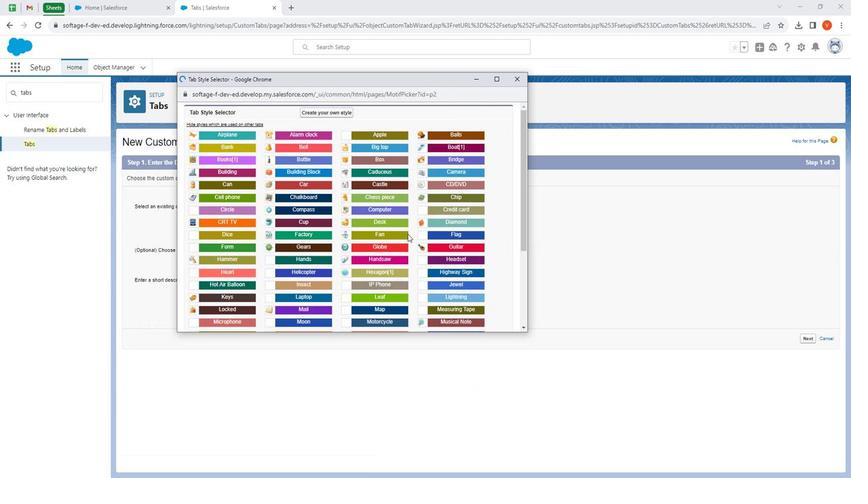 
Action: Mouse scrolled (406, 235) with delta (0, 0)
Screenshot: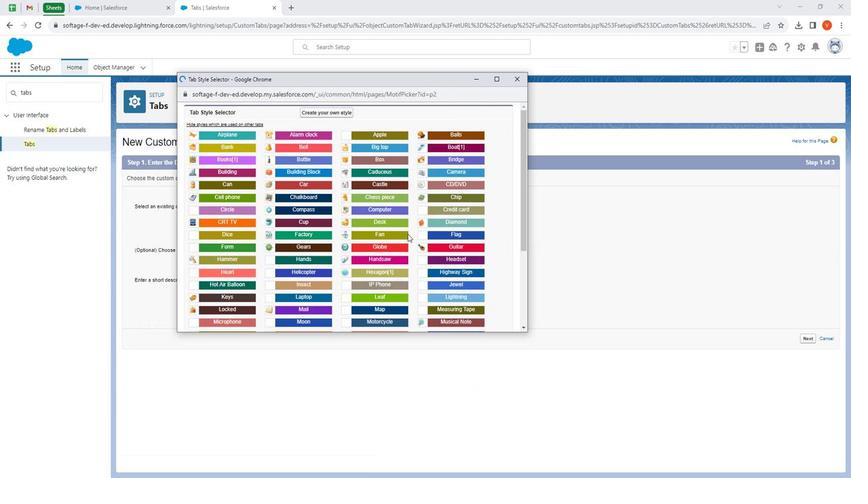 
Action: Mouse moved to (405, 238)
Screenshot: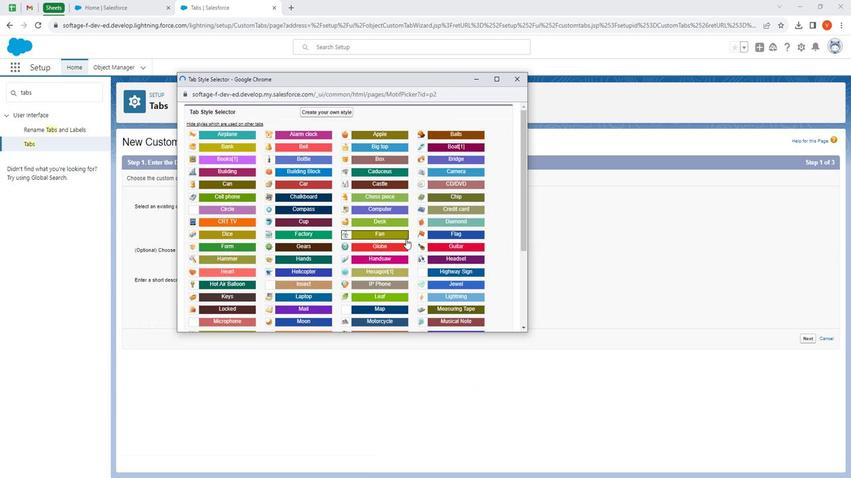 
Action: Mouse scrolled (405, 238) with delta (0, 0)
Screenshot: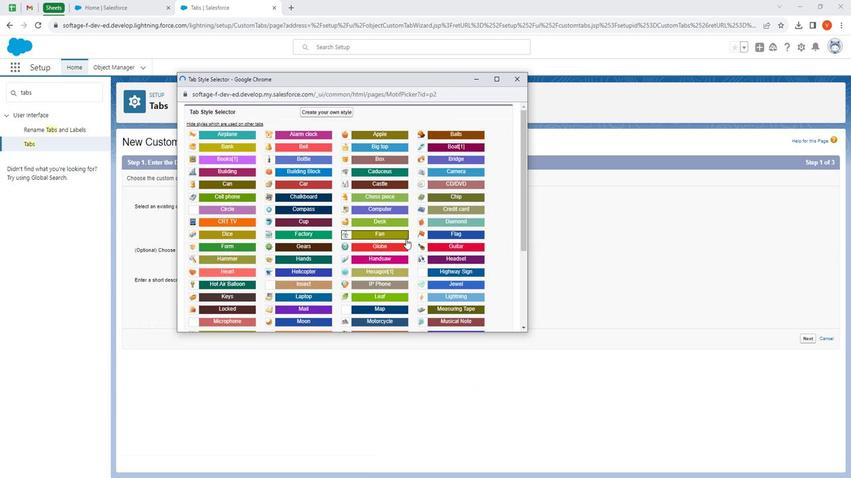 
Action: Mouse moved to (405, 241)
Screenshot: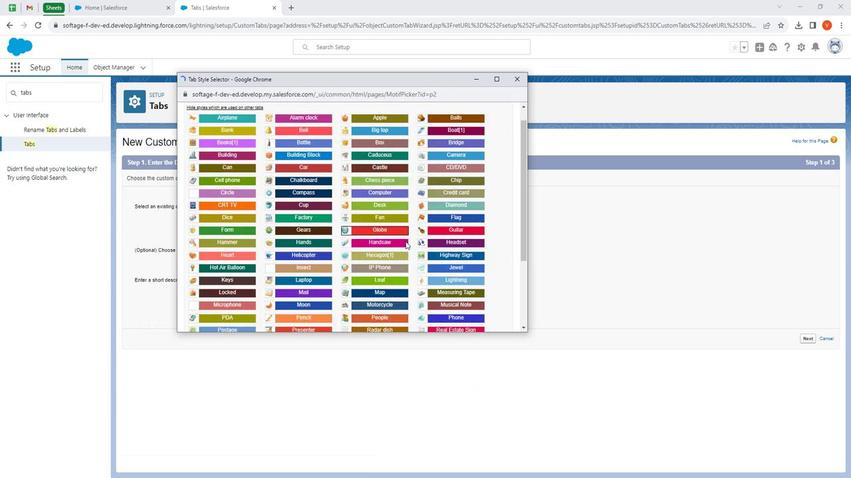 
Action: Mouse scrolled (405, 240) with delta (0, 0)
Screenshot: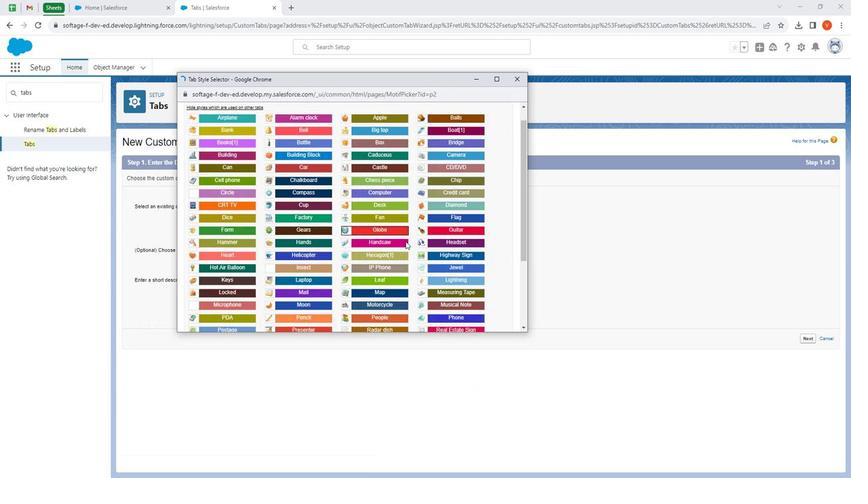 
Action: Mouse scrolled (405, 240) with delta (0, 0)
Screenshot: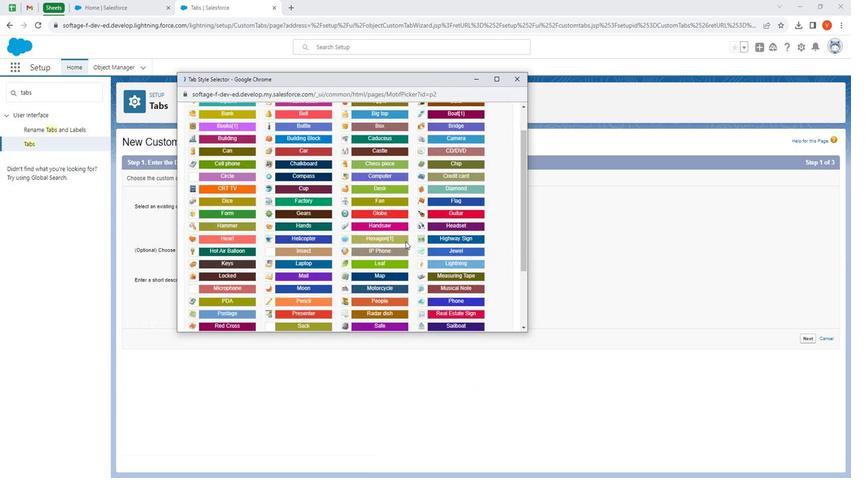 
Action: Mouse scrolled (405, 240) with delta (0, 0)
Screenshot: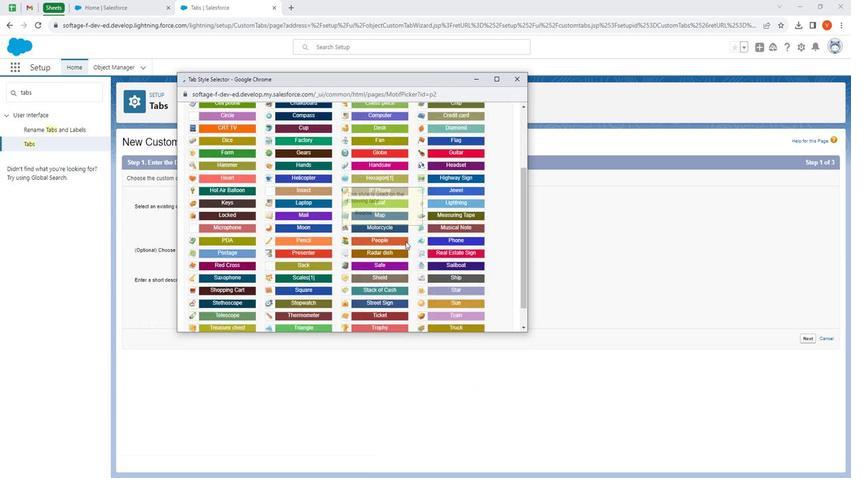 
Action: Mouse moved to (404, 242)
Screenshot: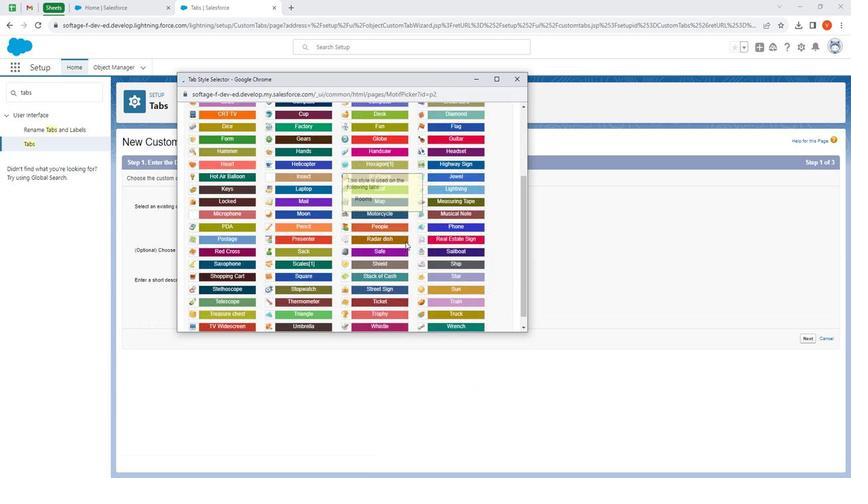 
Action: Mouse scrolled (404, 241) with delta (0, 0)
Screenshot: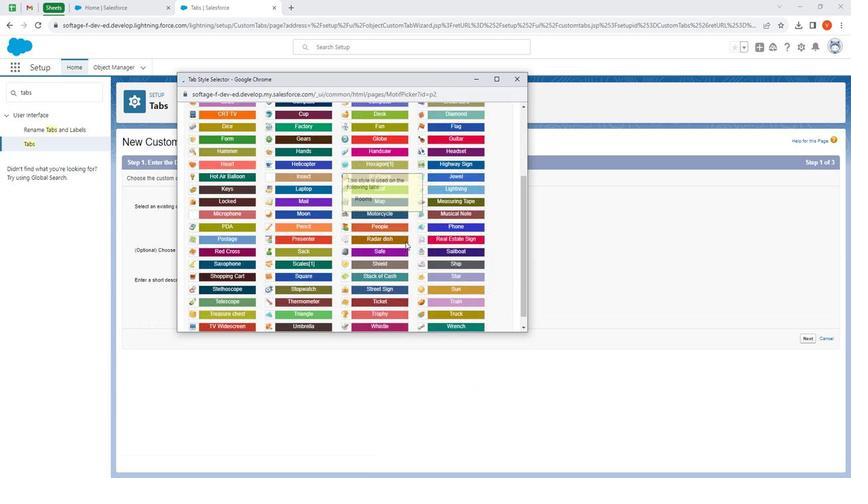 
Action: Mouse moved to (403, 242)
Screenshot: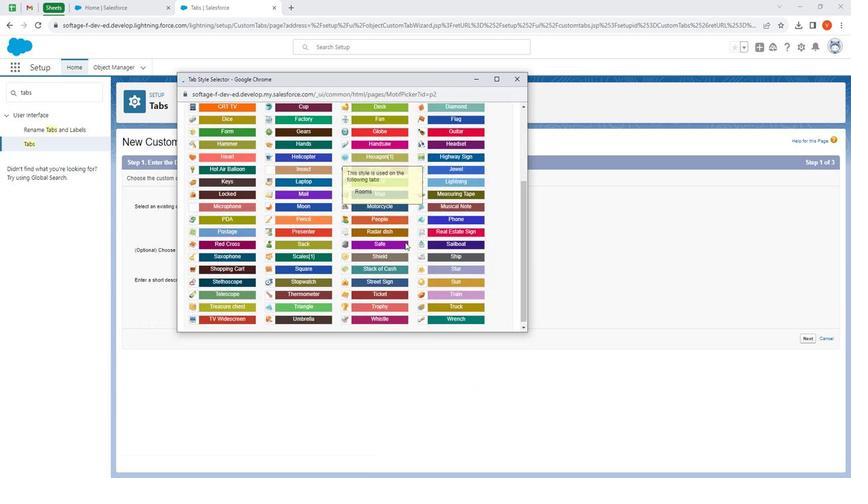 
Action: Mouse scrolled (403, 242) with delta (0, 0)
Screenshot: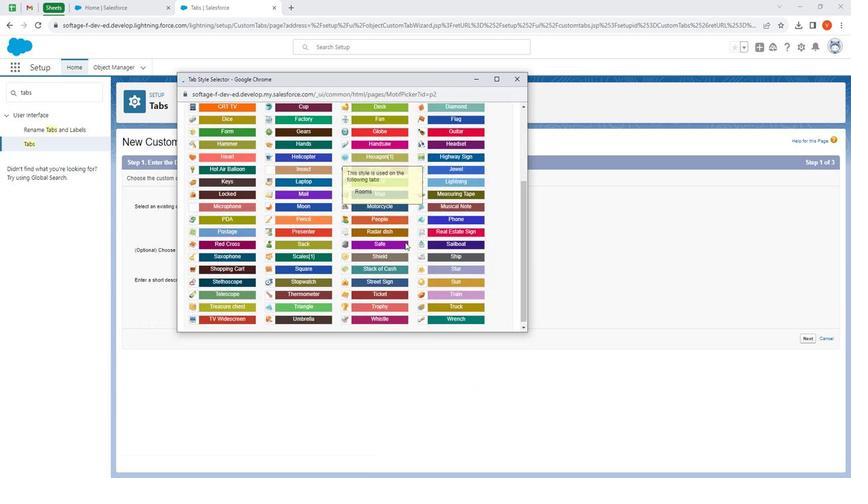 
Action: Mouse moved to (390, 289)
Screenshot: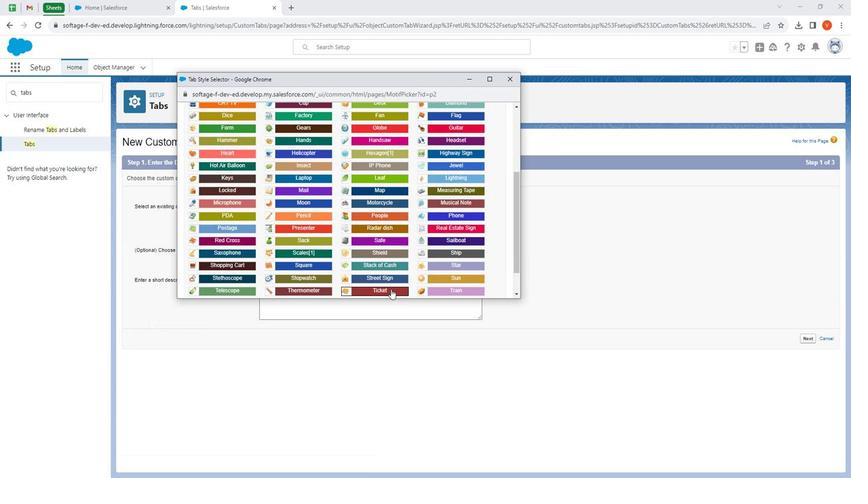 
Action: Mouse pressed left at (390, 289)
Screenshot: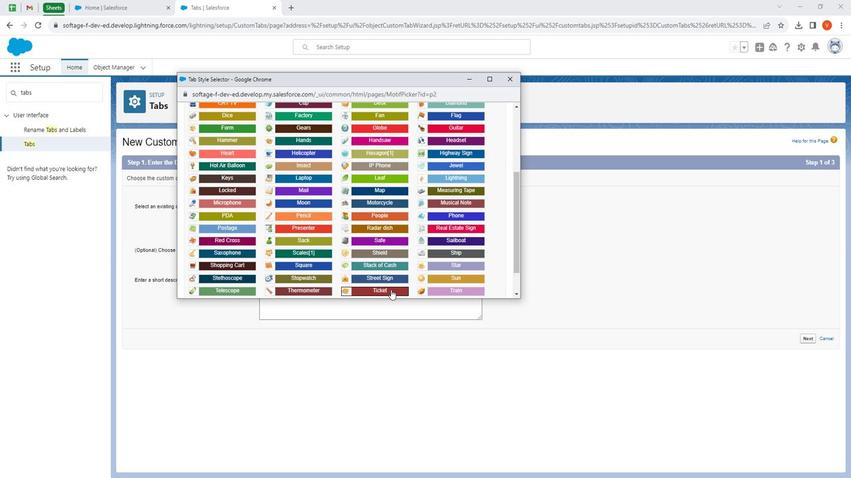 
Action: Mouse moved to (307, 288)
Screenshot: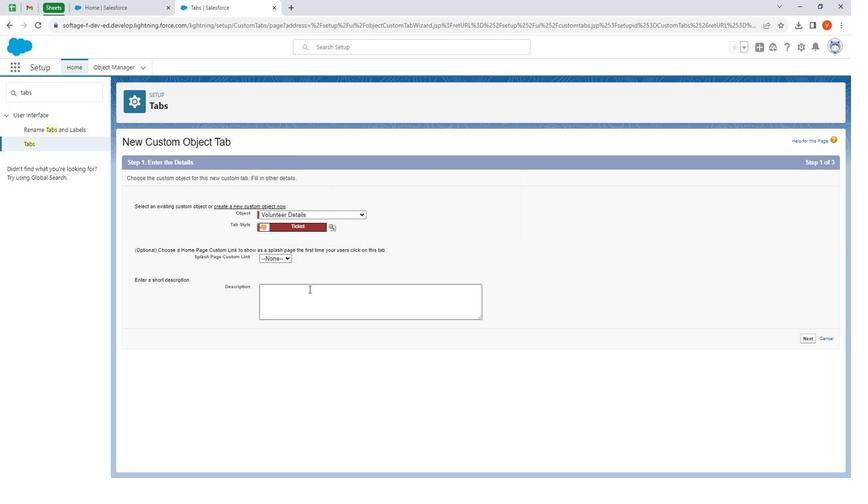
Action: Mouse pressed left at (307, 288)
Screenshot: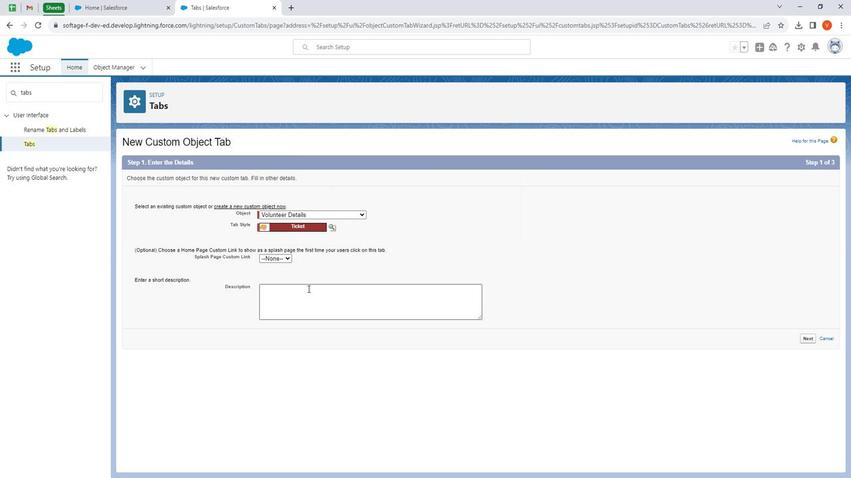 
Action: Mouse moved to (304, 286)
Screenshot: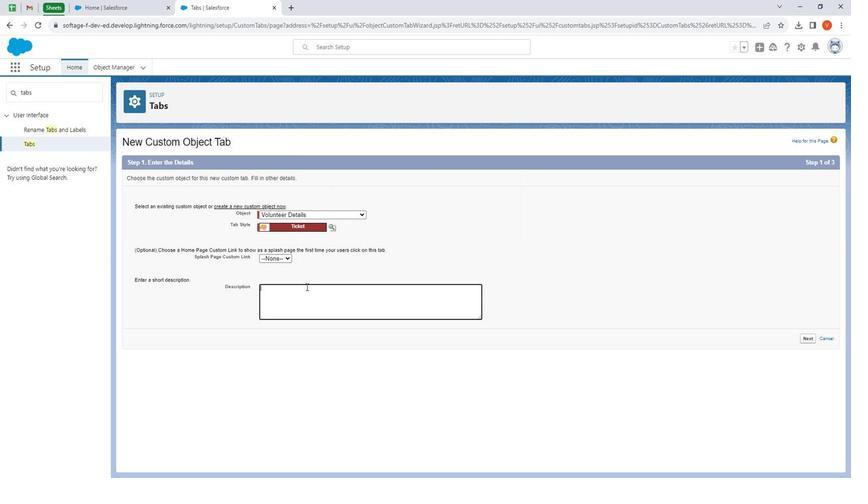 
Action: Key pressed <Key.shift><Key.shift><Key.shift><Key.shift><Key.shift><Key.shift>Volunteers<Key.space>are<Key.space>the<Key.space>backbone<Key.space>of<Key.space>many<Key.space>organizations.<Key.space><Key.shift>They<Key.space>selflessly<Key.space>devotes<Key.space>their<Key.space>time<Key.space>and<Key.space>energy<Key.space>to<Key.space>causes<Key.space>they<Key.space>believe<Key.space>in,<Key.space>expecting<Key.space>noti<Key.backspace>hing<Key.space>in<Key.space>return.<Key.space><Key.shift>Their<Key.space>action<Key.space>go<Key.space>unnoticed<Key.space>but<Key.space>their<Key.space>impact<Key.space>is<Key.space>immeasurable.
Screenshot: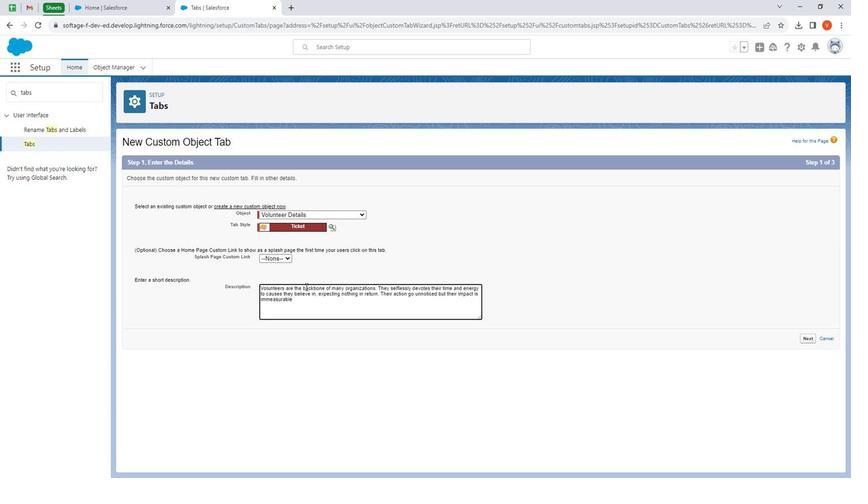 
Action: Mouse moved to (803, 341)
Screenshot: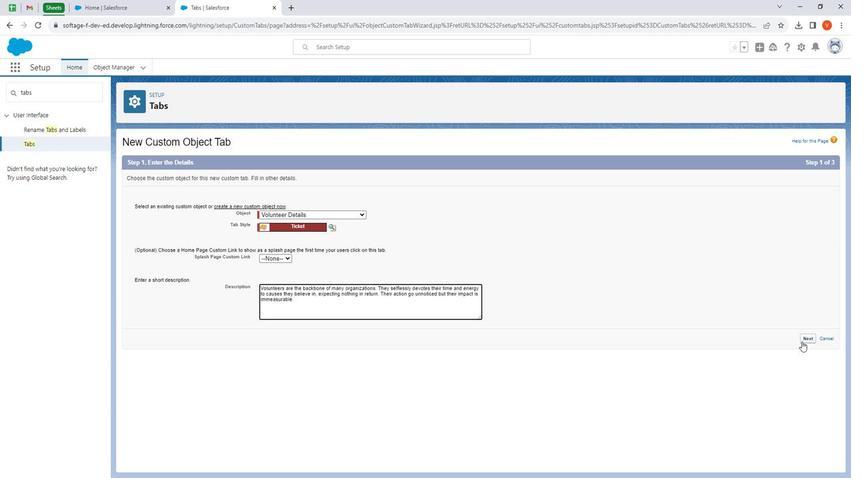 
Action: Mouse pressed left at (803, 341)
Screenshot: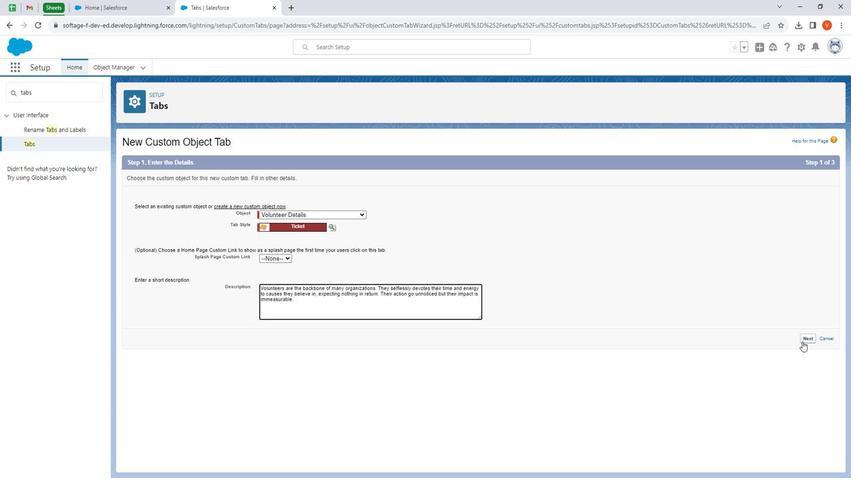 
Action: Mouse moved to (357, 214)
Screenshot: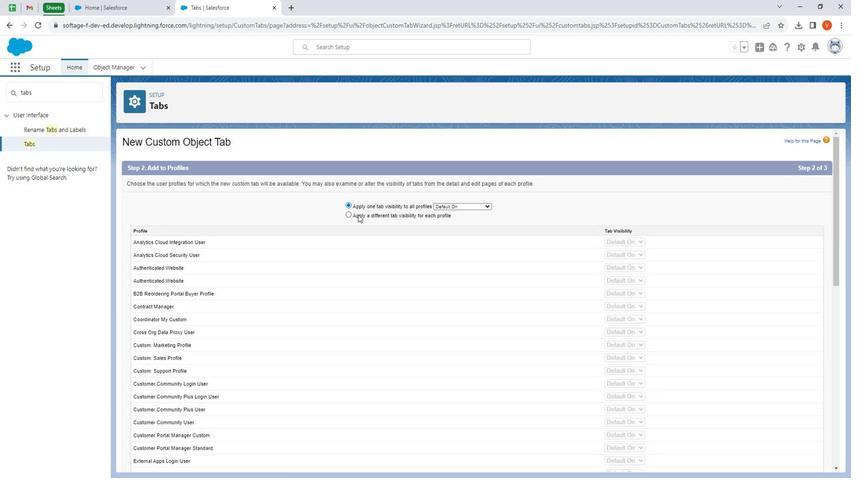 
Action: Mouse pressed left at (357, 214)
Screenshot: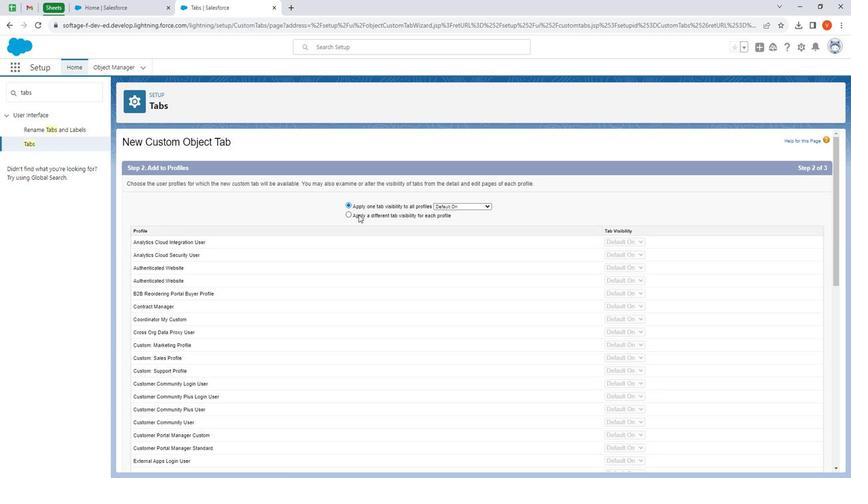 
Action: Mouse moved to (623, 242)
Screenshot: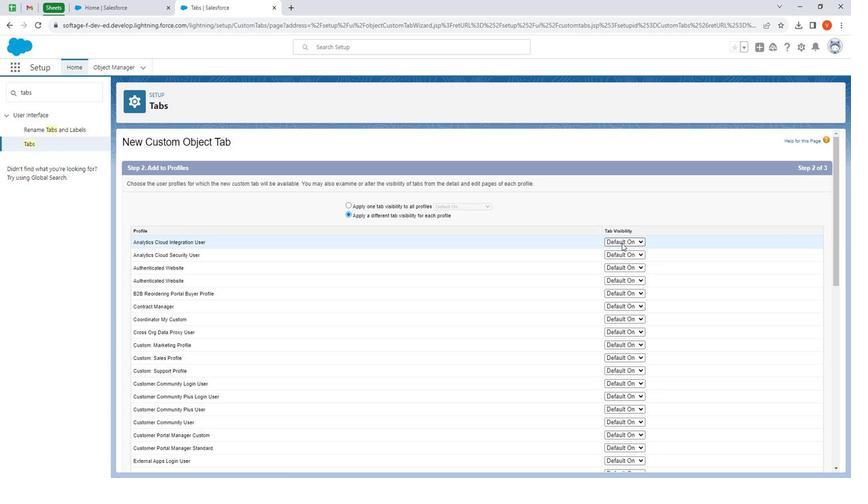 
Action: Mouse pressed left at (623, 242)
Screenshot: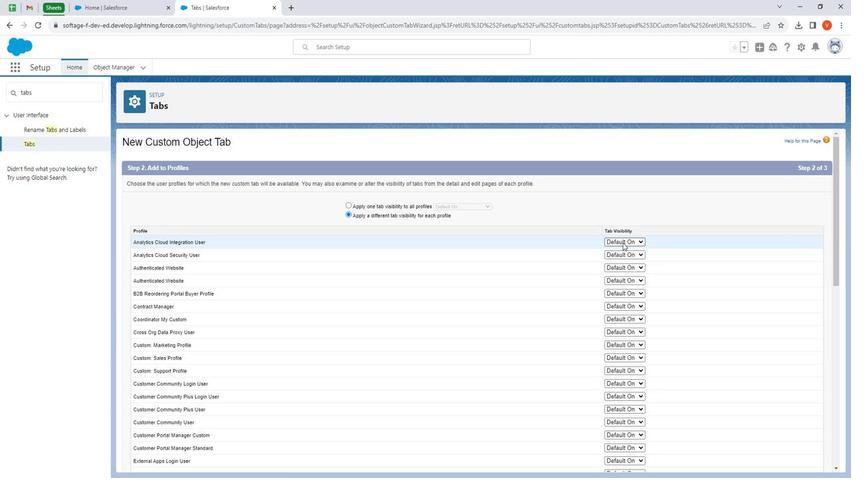 
Action: Mouse moved to (623, 258)
Screenshot: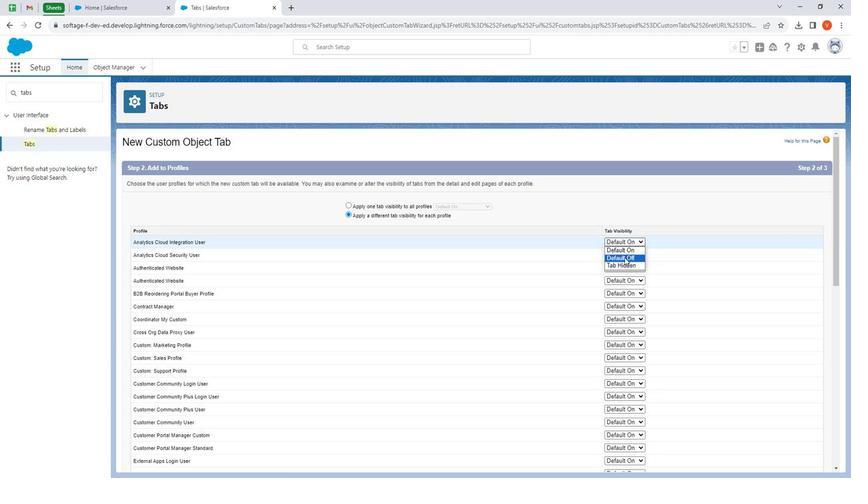 
Action: Mouse pressed left at (623, 258)
Screenshot: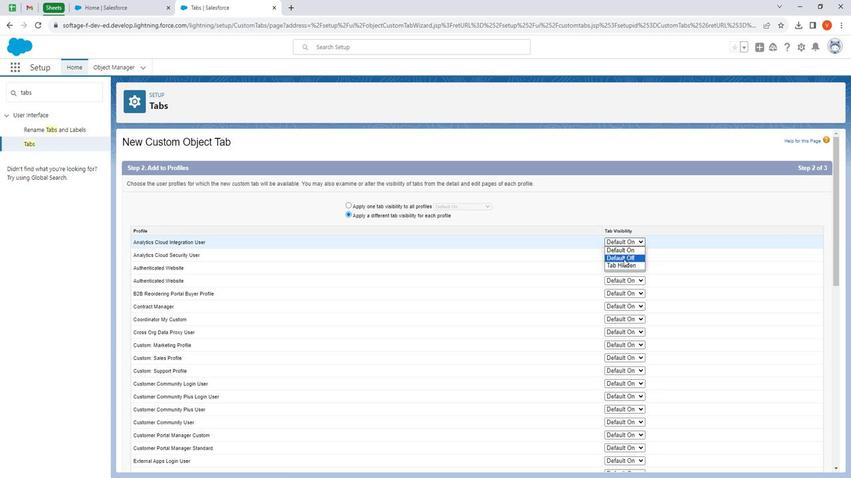 
Action: Mouse moved to (629, 272)
Screenshot: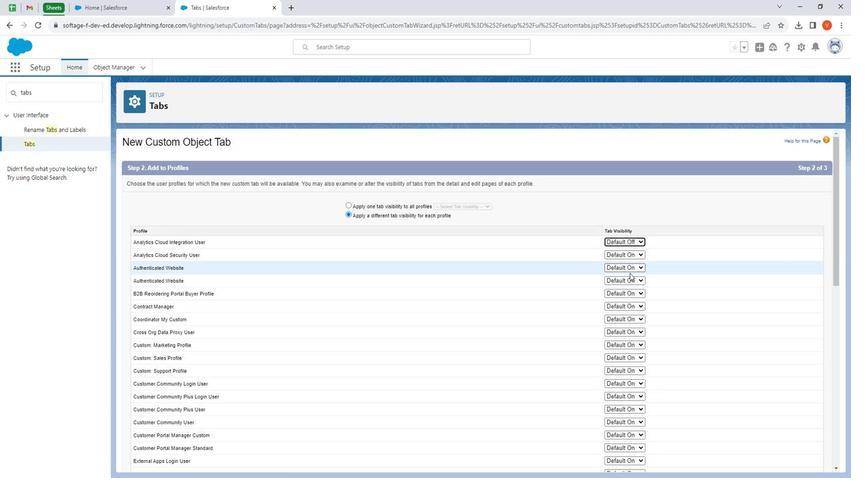
Action: Mouse scrolled (629, 272) with delta (0, 0)
Screenshot: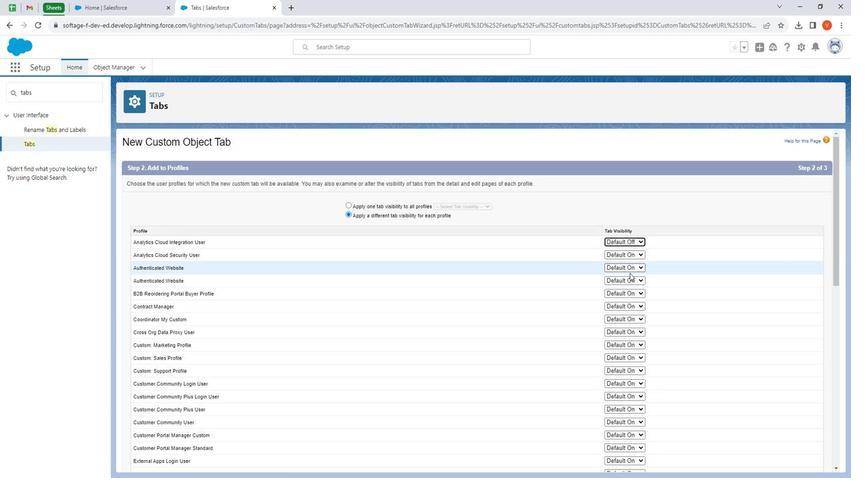 
Action: Mouse scrolled (629, 272) with delta (0, 0)
Screenshot: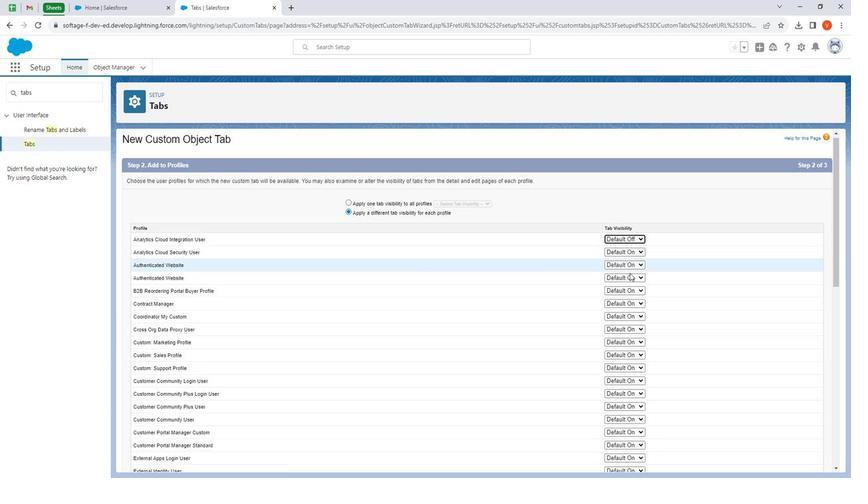 
Action: Mouse scrolled (629, 272) with delta (0, 0)
Screenshot: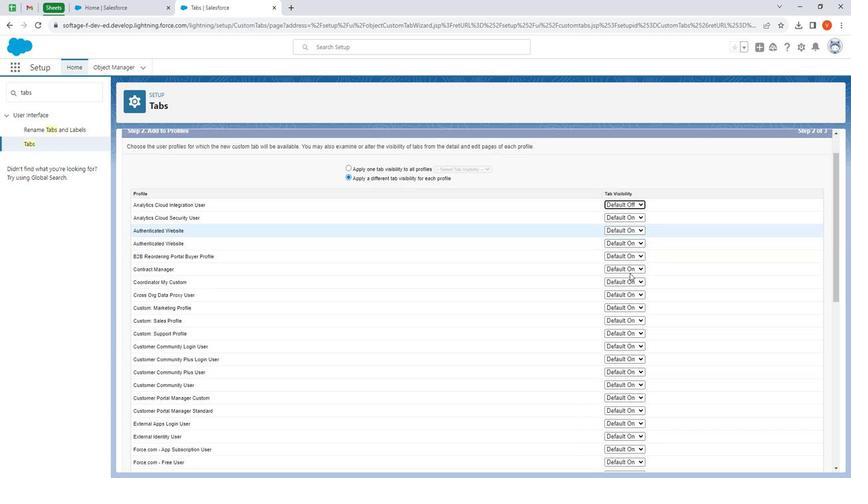 
Action: Mouse moved to (621, 231)
Screenshot: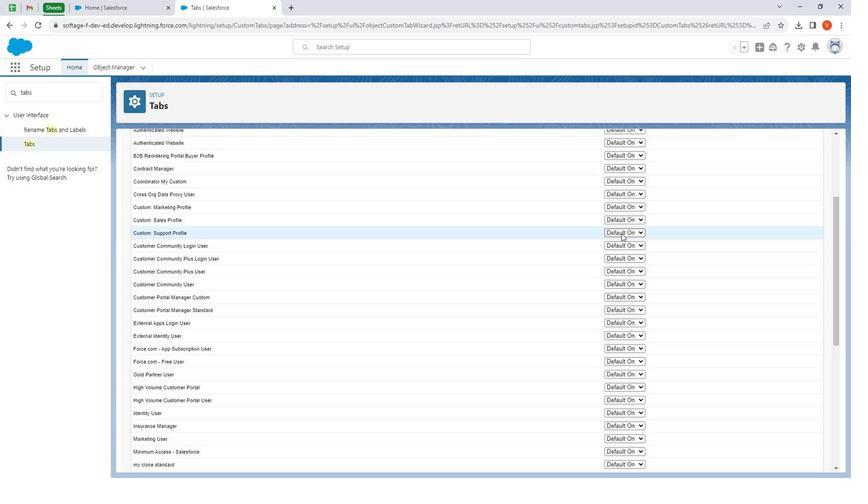 
Action: Mouse pressed left at (621, 231)
Screenshot: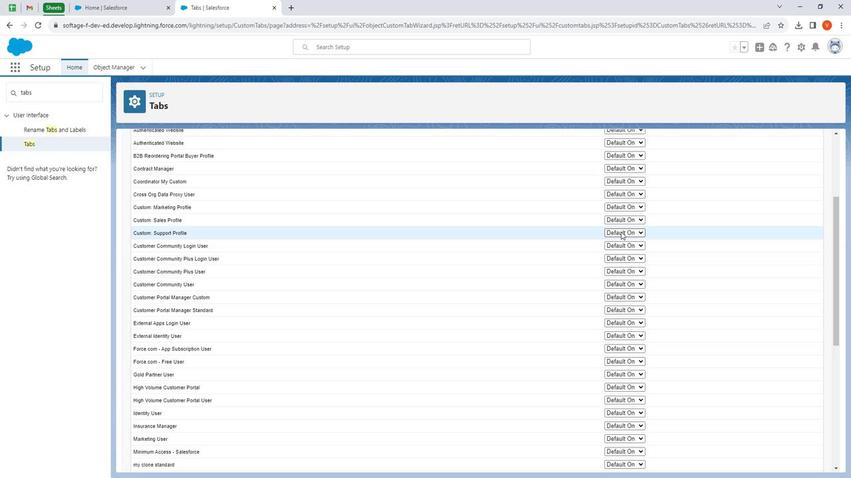 
Action: Mouse moved to (624, 246)
Screenshot: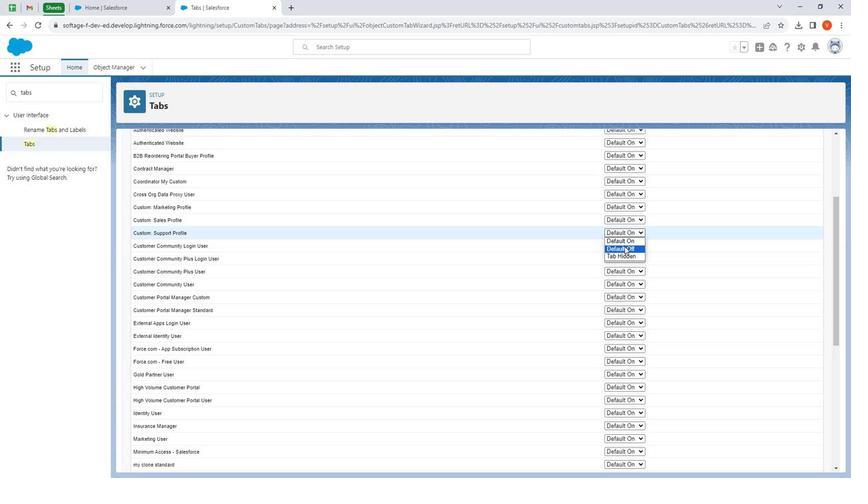 
Action: Mouse pressed left at (624, 246)
Screenshot: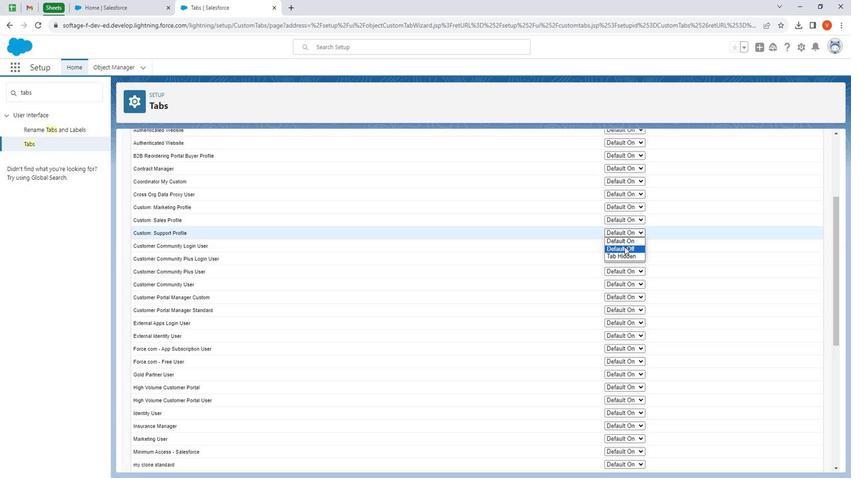 
Action: Mouse moved to (629, 319)
Screenshot: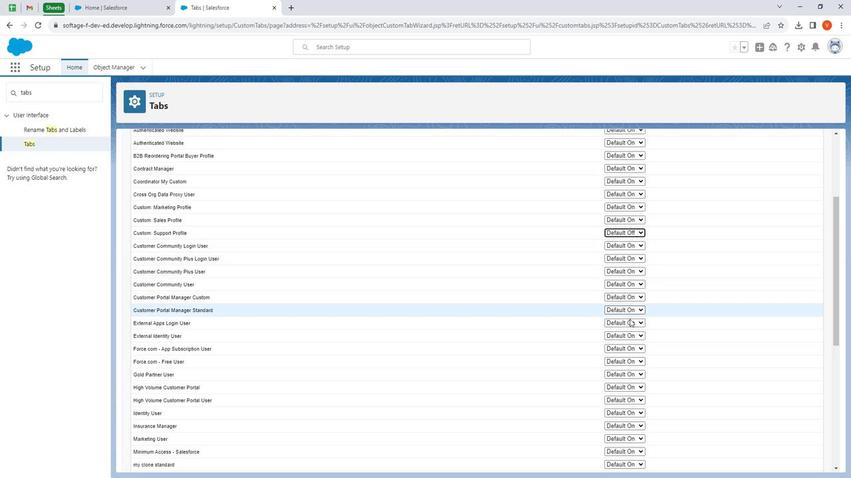 
Action: Mouse scrolled (629, 318) with delta (0, 0)
Screenshot: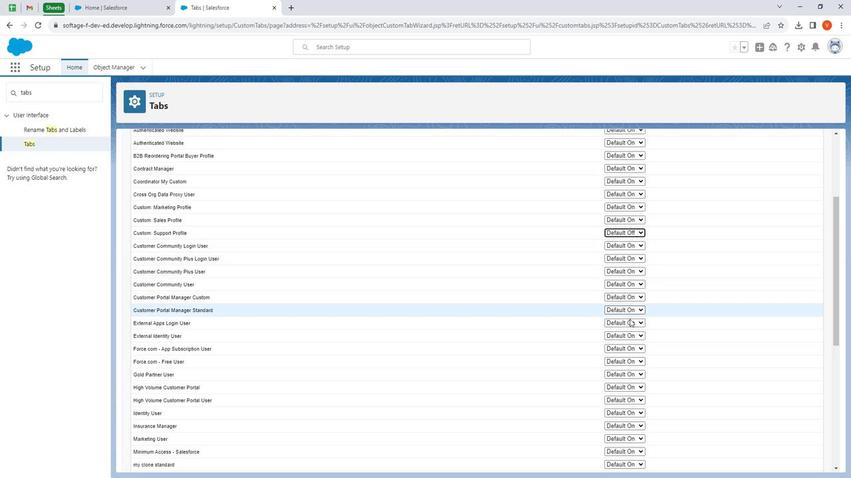 
Action: Mouse moved to (631, 322)
Screenshot: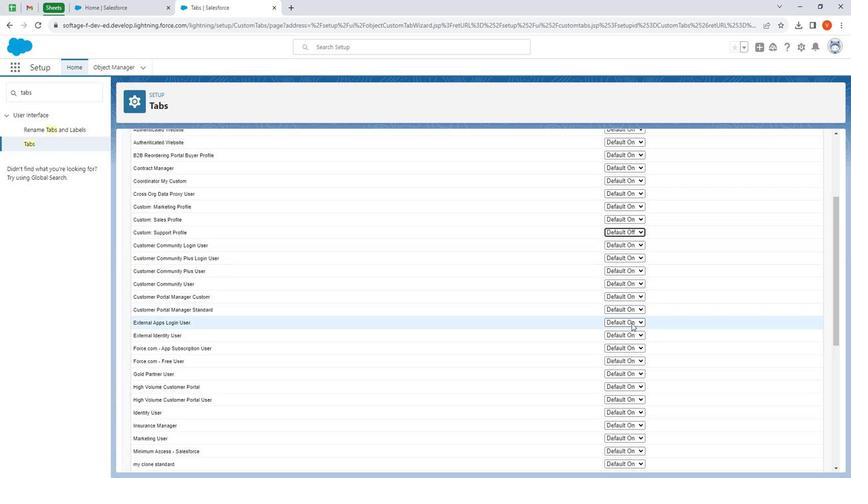 
Action: Mouse scrolled (631, 321) with delta (0, 0)
Screenshot: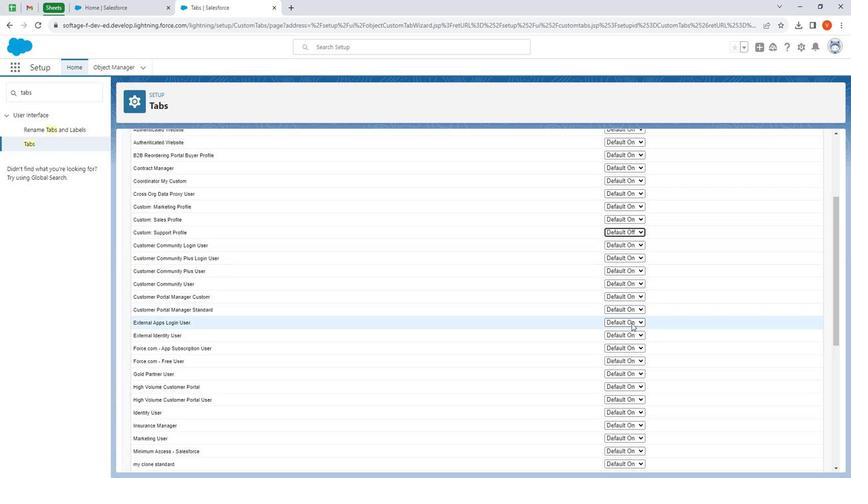 
Action: Mouse moved to (633, 325)
Screenshot: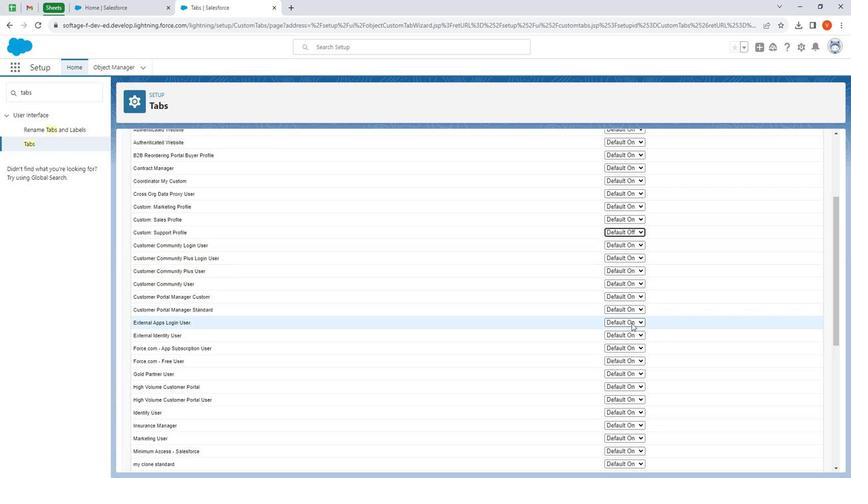 
Action: Mouse scrolled (633, 324) with delta (0, 0)
Screenshot: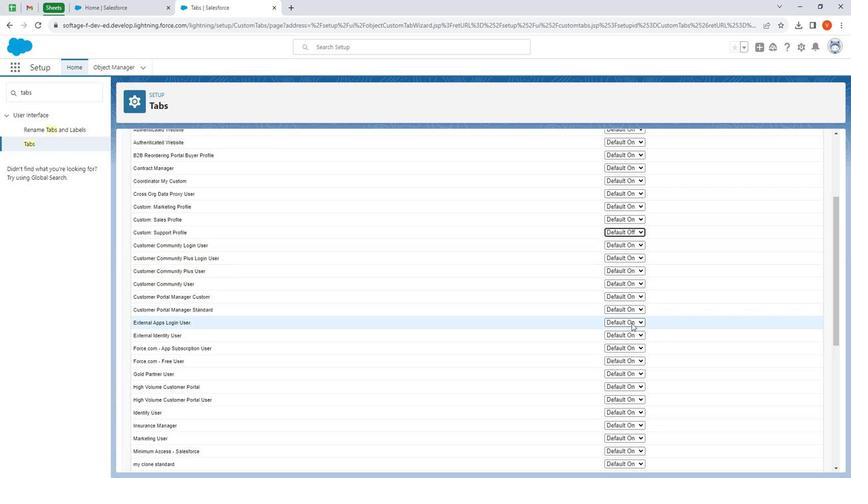 
Action: Mouse moved to (636, 326)
Screenshot: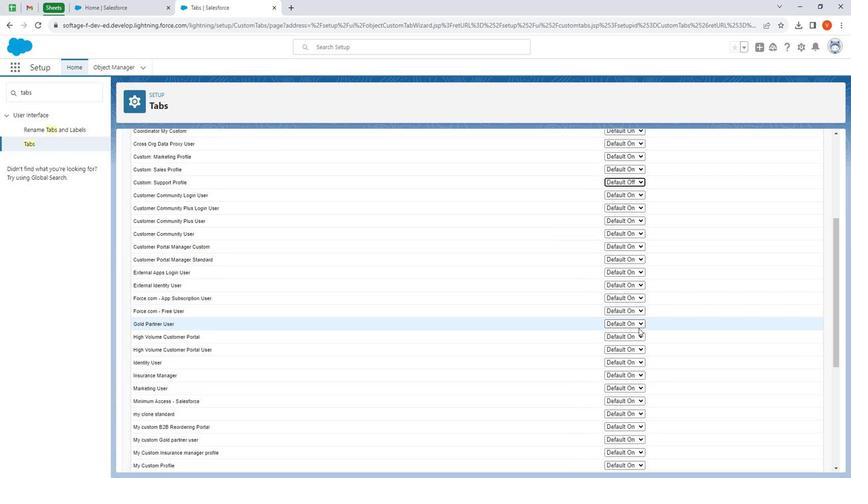 
Action: Mouse scrolled (636, 326) with delta (0, 0)
Screenshot: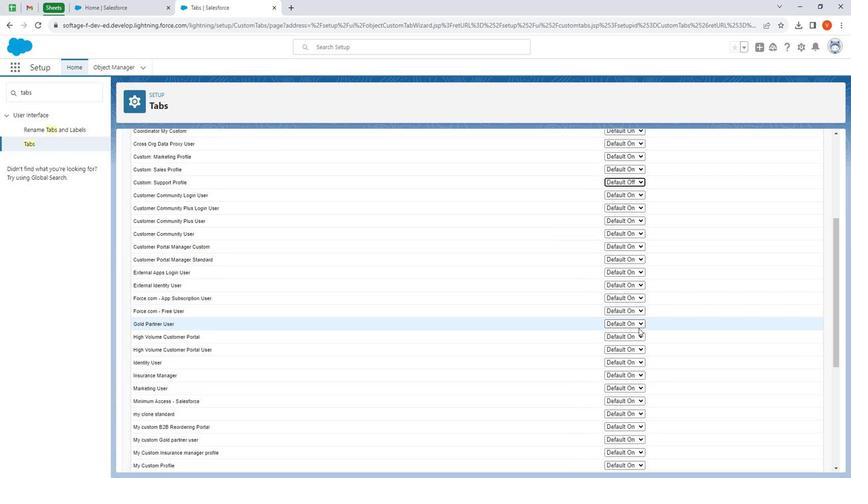 
Action: Mouse moved to (639, 327)
Screenshot: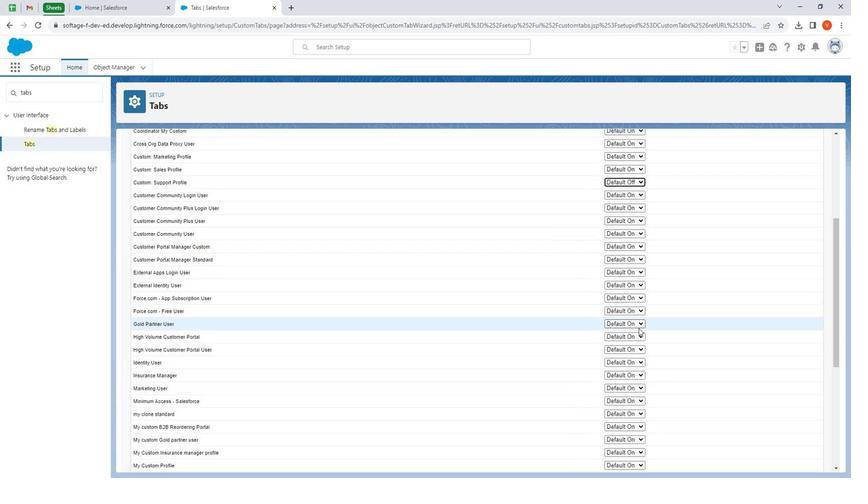 
Action: Mouse scrolled (639, 327) with delta (0, 0)
Screenshot: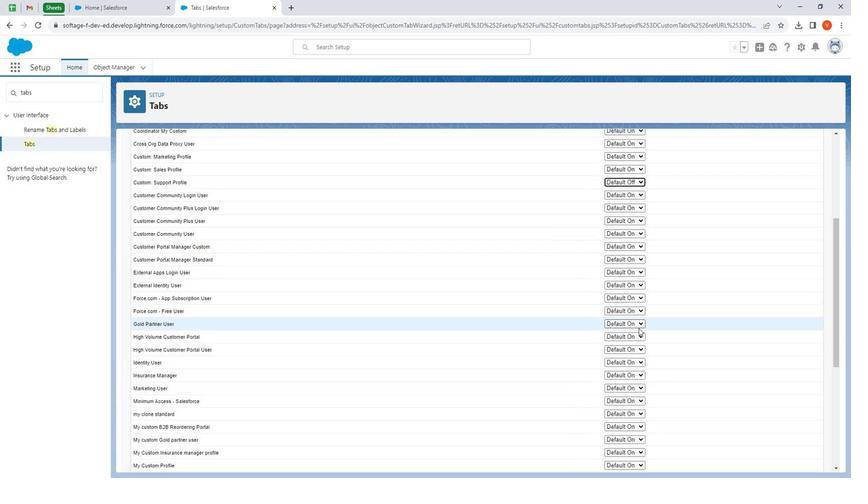 
Action: Mouse moved to (639, 328)
Screenshot: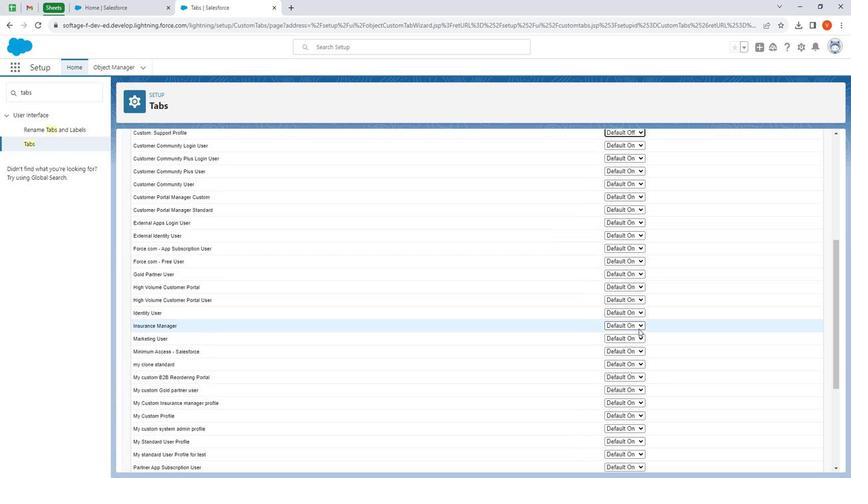 
Action: Mouse scrolled (639, 327) with delta (0, 0)
Screenshot: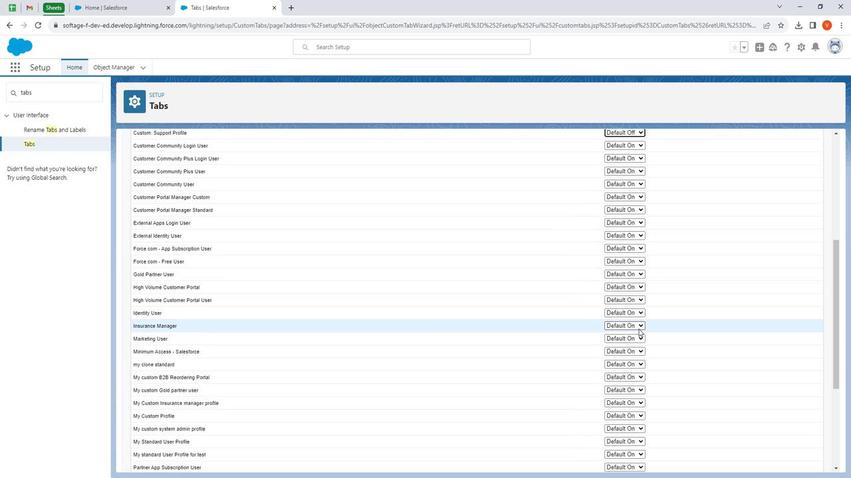 
Action: Mouse moved to (639, 328)
Screenshot: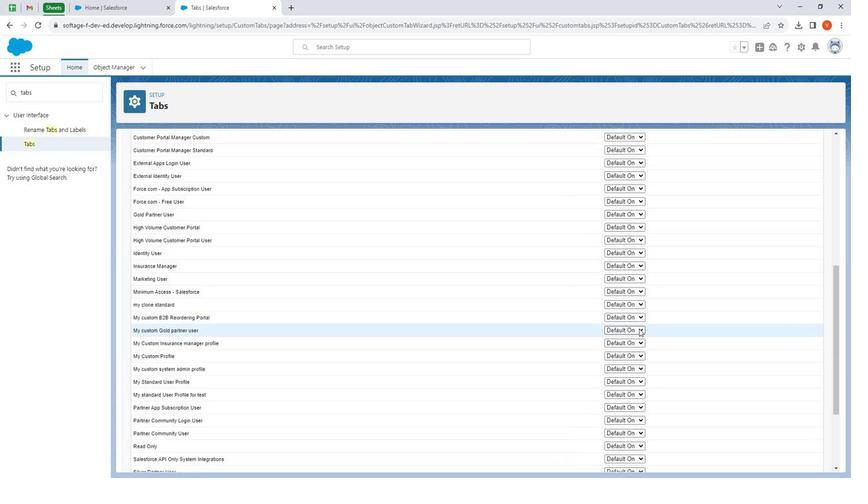 
Action: Mouse scrolled (639, 327) with delta (0, 0)
Screenshot: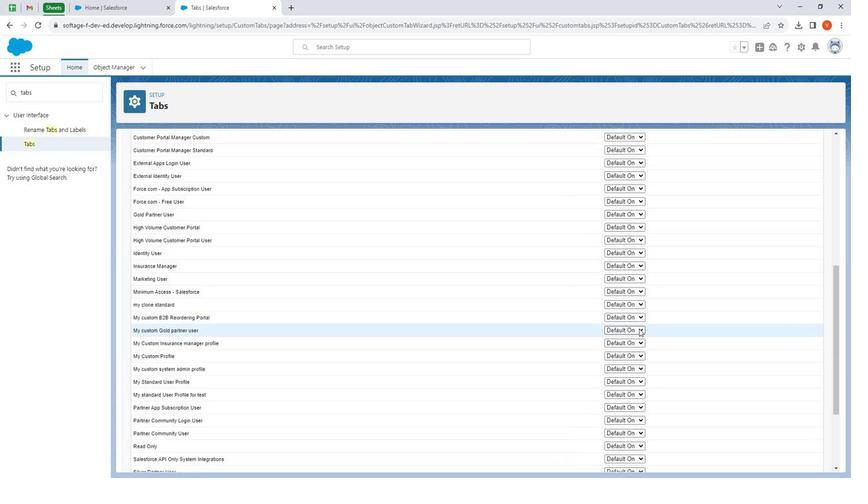 
Action: Mouse moved to (625, 327)
Screenshot: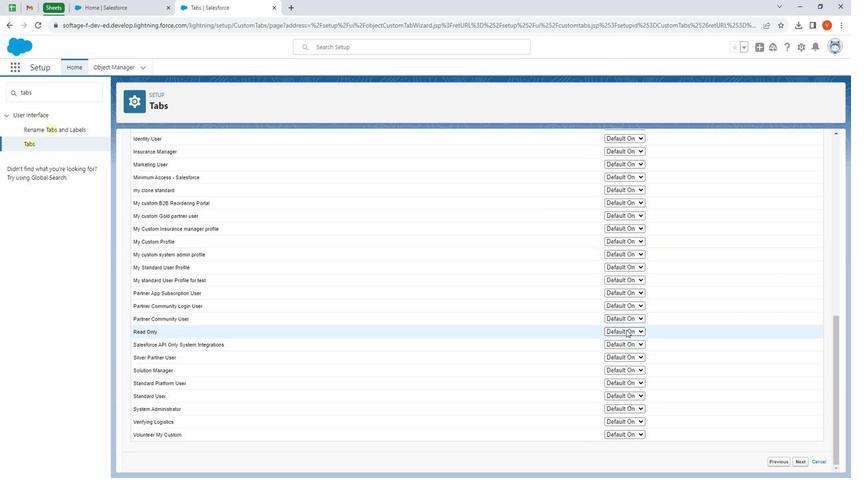 
Action: Mouse pressed left at (625, 327)
Screenshot: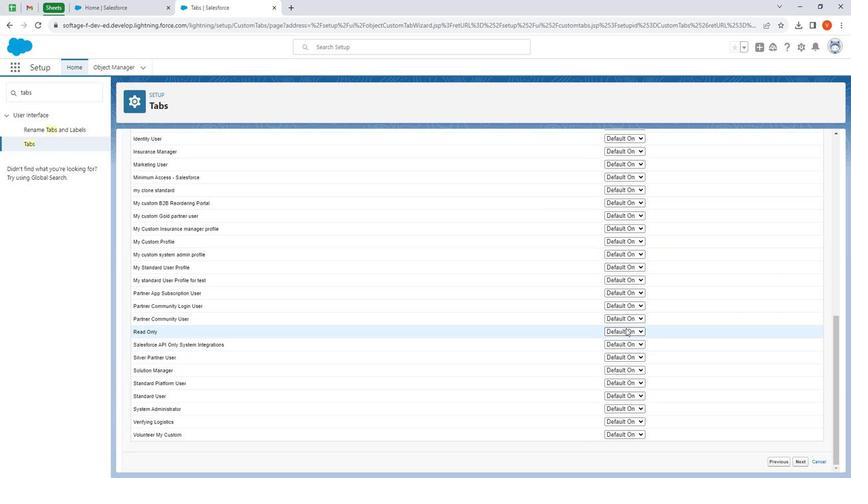 
Action: Mouse moved to (625, 345)
Screenshot: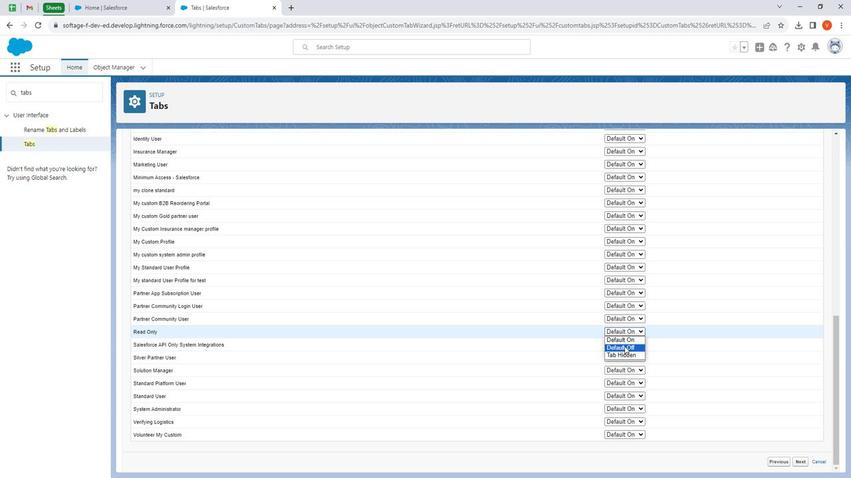
Action: Mouse pressed left at (625, 345)
Screenshot: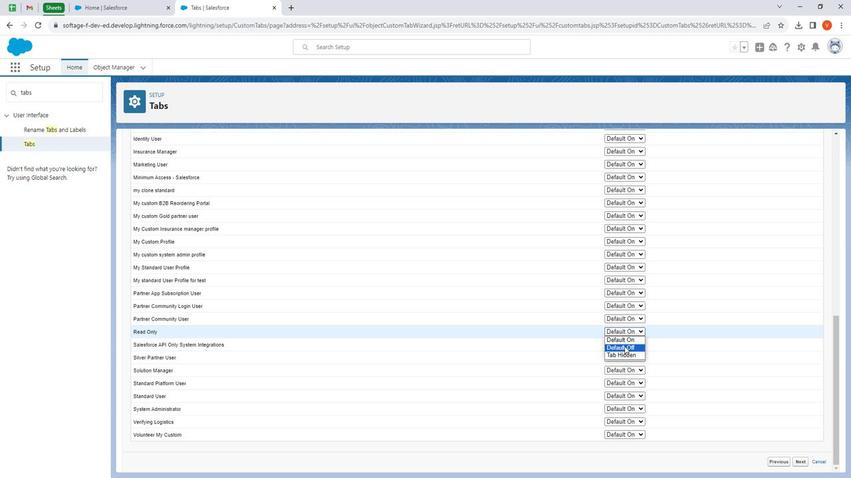 
Action: Mouse moved to (800, 461)
Screenshot: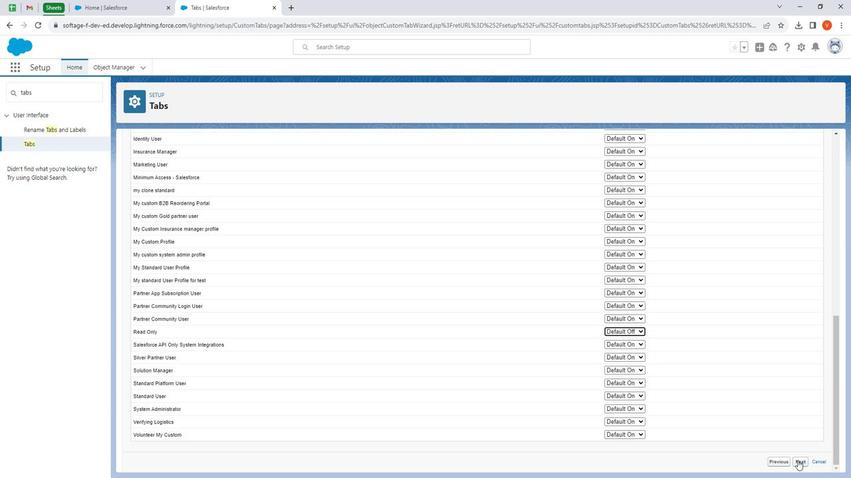 
Action: Mouse pressed left at (800, 461)
Screenshot: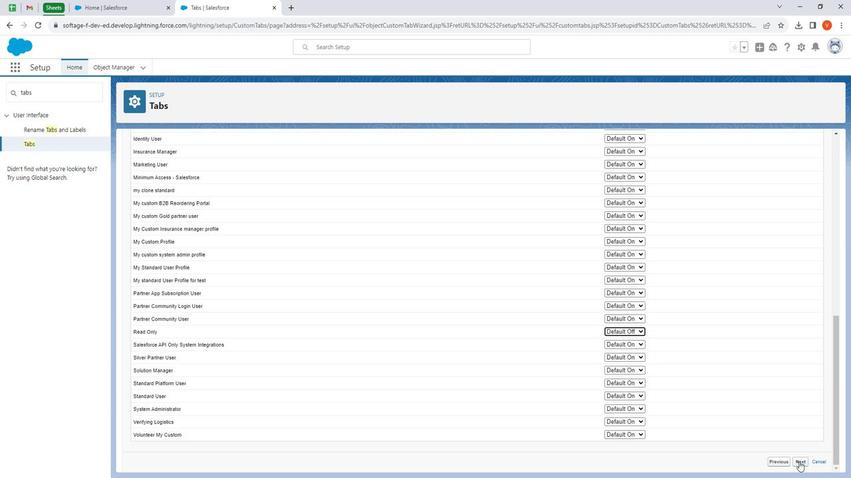 
Action: Mouse moved to (758, 301)
Screenshot: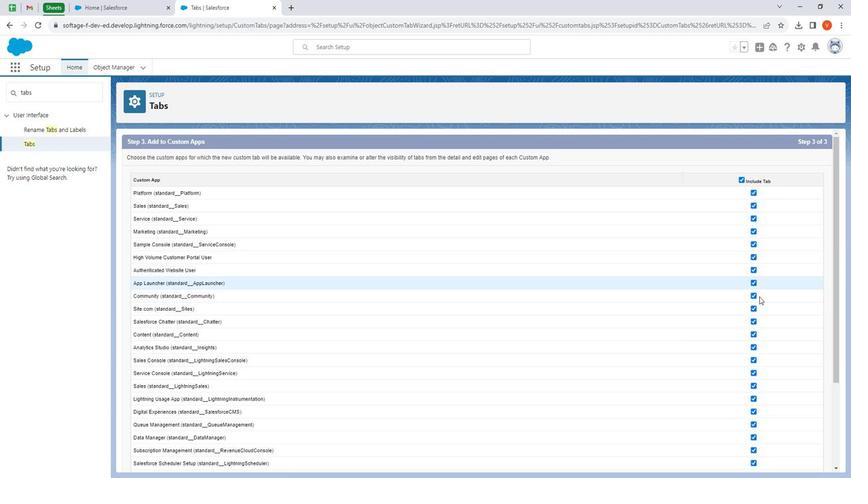 
Action: Mouse scrolled (758, 300) with delta (0, 0)
Screenshot: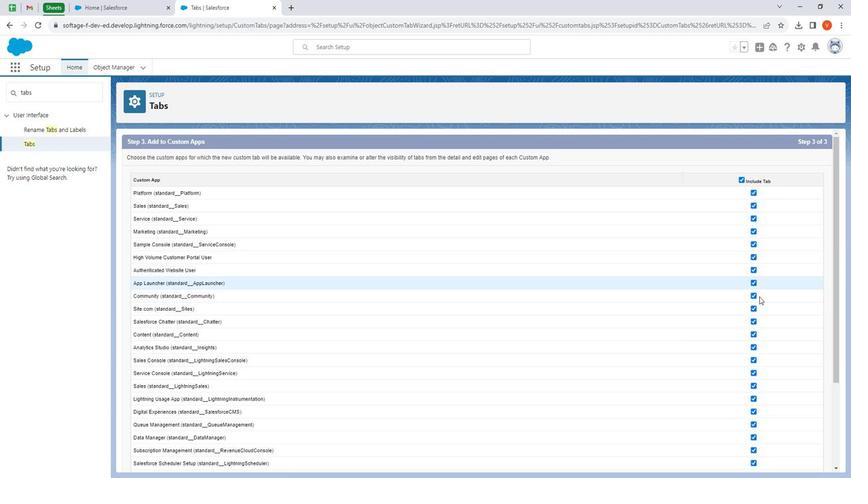 
Action: Mouse moved to (757, 303)
Screenshot: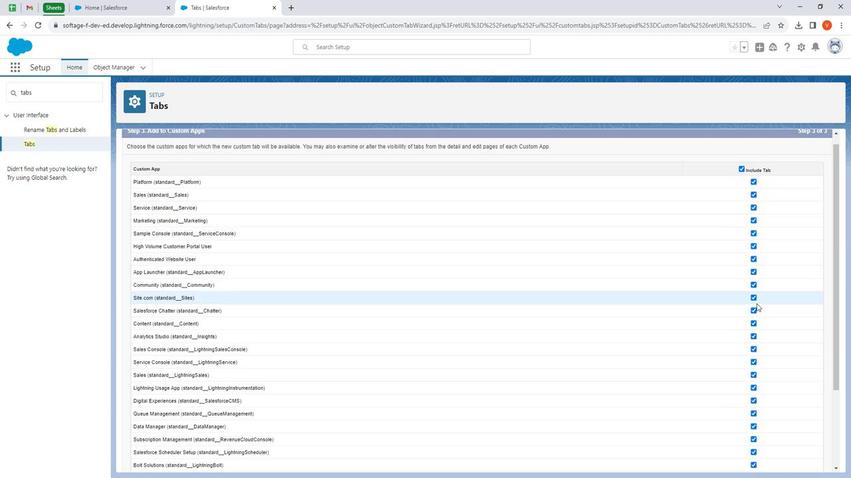 
Action: Mouse scrolled (757, 303) with delta (0, 0)
Screenshot: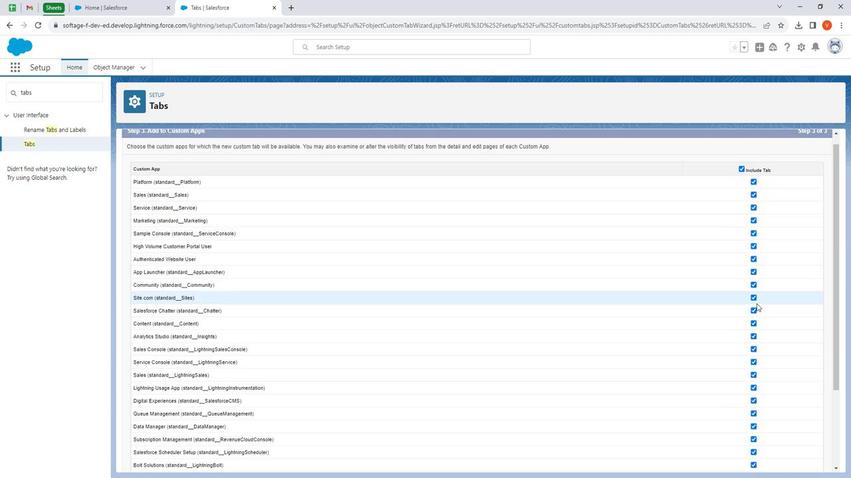 
Action: Mouse moved to (757, 305)
Screenshot: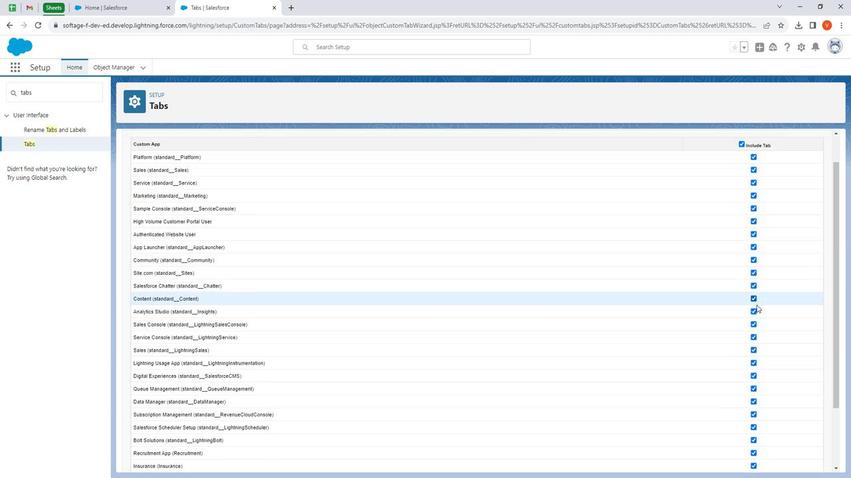 
Action: Mouse scrolled (757, 305) with delta (0, 0)
Screenshot: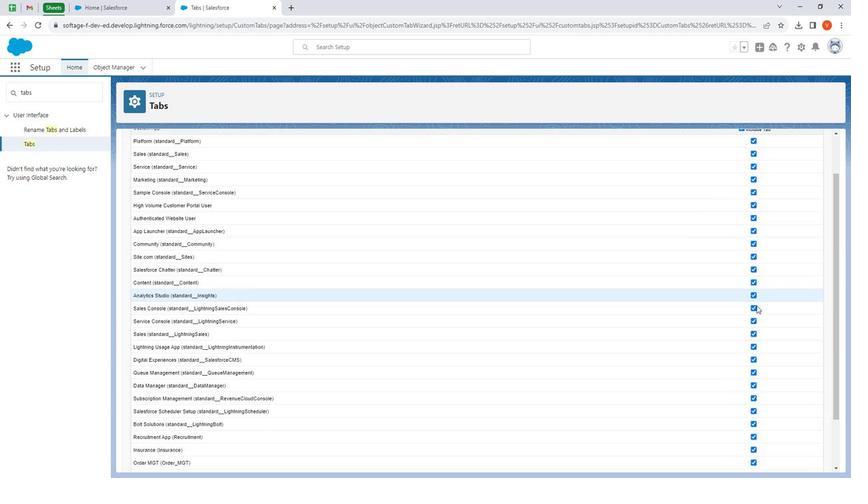 
Action: Mouse scrolled (757, 305) with delta (0, 0)
Screenshot: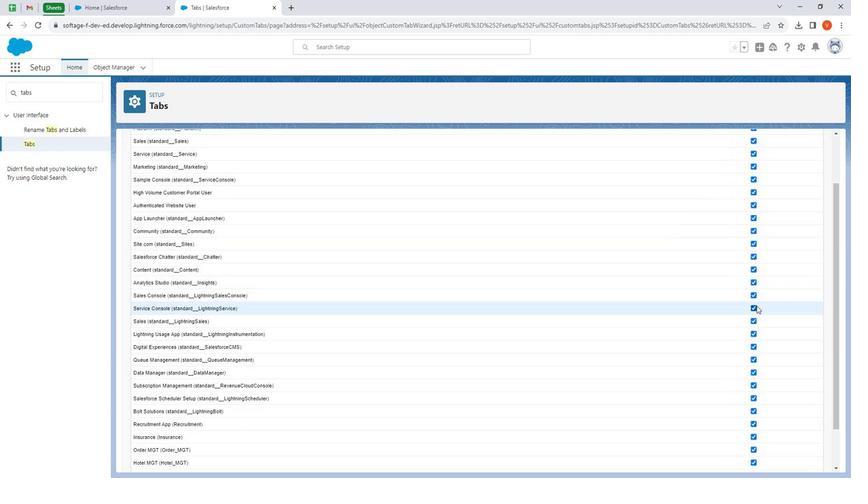 
Action: Mouse moved to (757, 305)
Screenshot: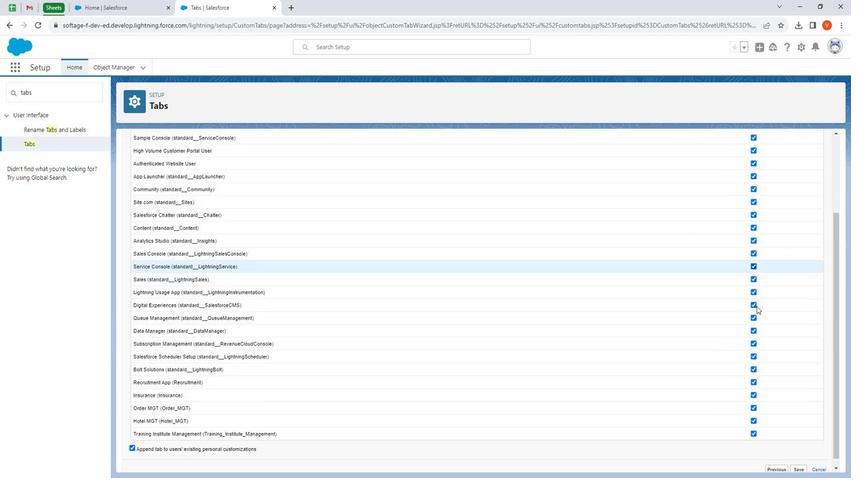 
Action: Mouse scrolled (757, 305) with delta (0, 0)
Screenshot: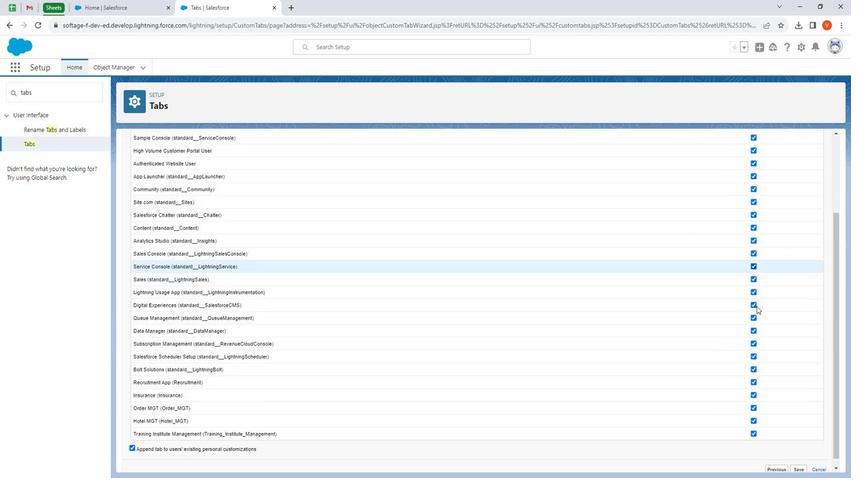 
Action: Mouse moved to (757, 307)
Screenshot: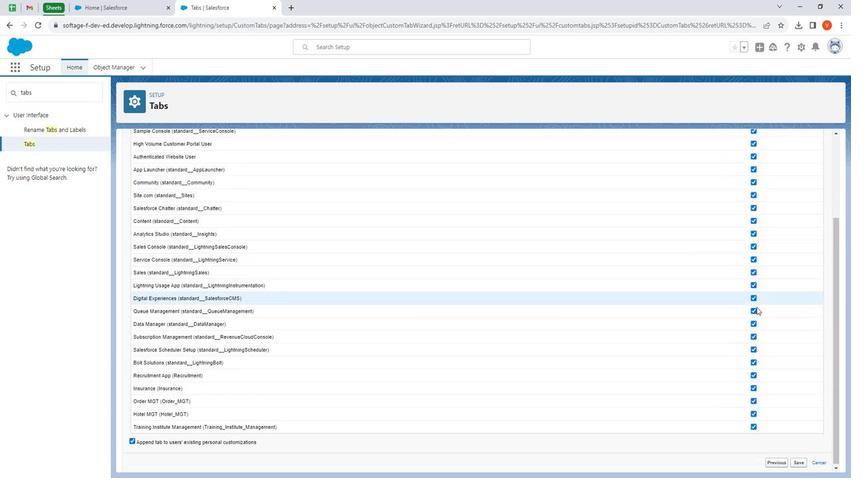 
Action: Mouse scrolled (757, 307) with delta (0, 0)
Screenshot: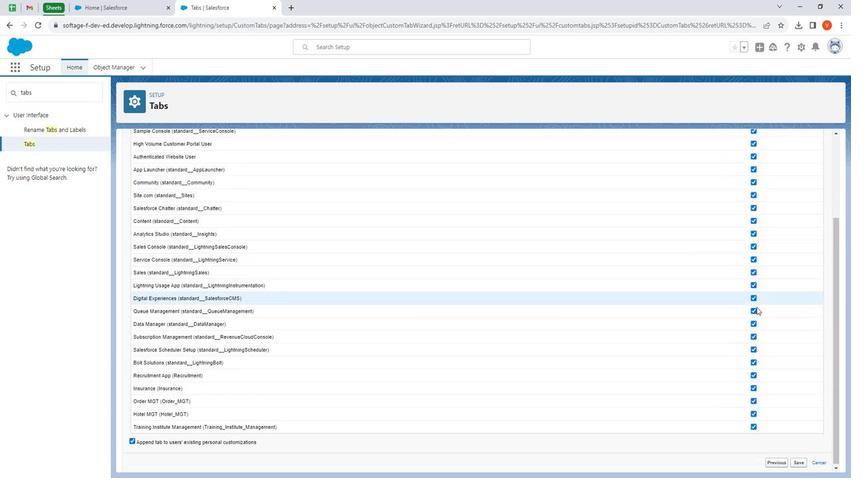 
Action: Mouse moved to (802, 462)
Screenshot: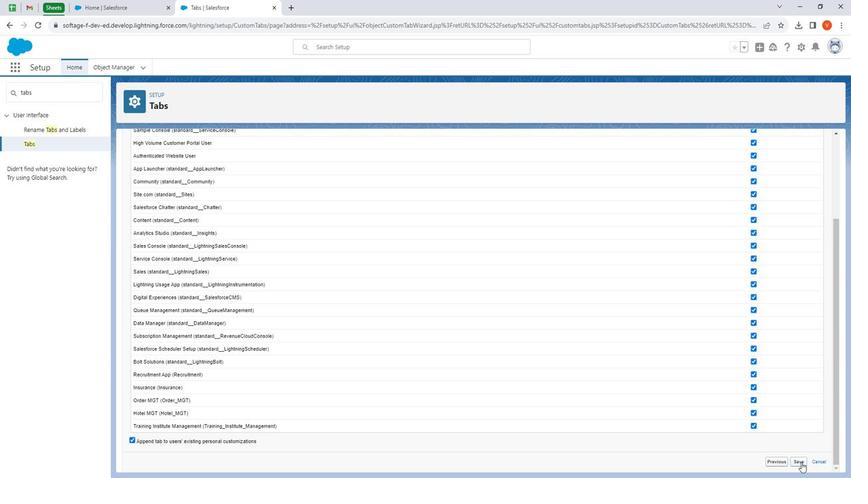
Action: Mouse pressed left at (802, 462)
Screenshot: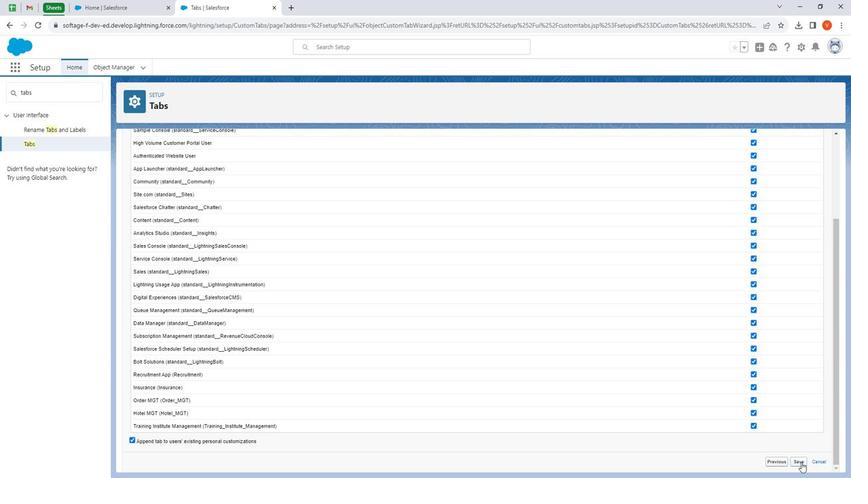 
Action: Mouse moved to (256, 346)
Screenshot: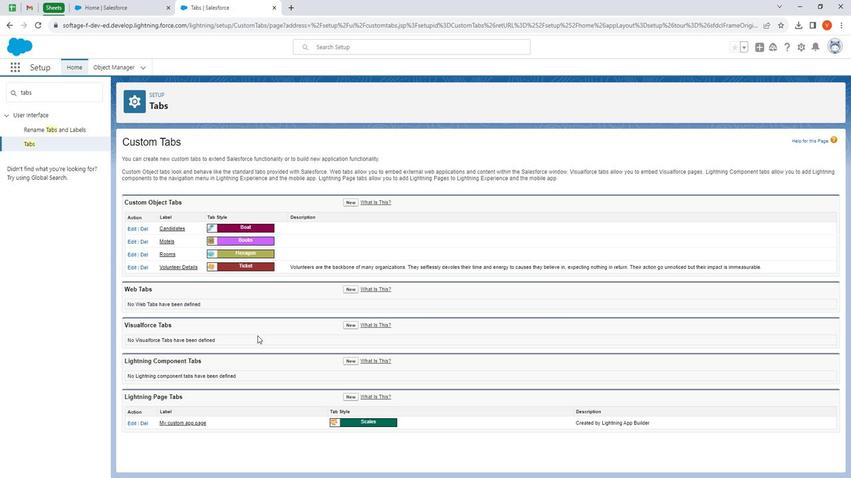 
